 Task: Open a blank sheet, save the file as Religions.pdf Add Heading 'Religions:'Add the following points with small alphabets 'a.	Christianity_x000D_
b.	Islam_x000D_
c.	Hinduism_x000D_
'Select the entire thext and change line spacing to  3 ,change the font size of heading and points to 18
Action: Mouse moved to (251, 217)
Screenshot: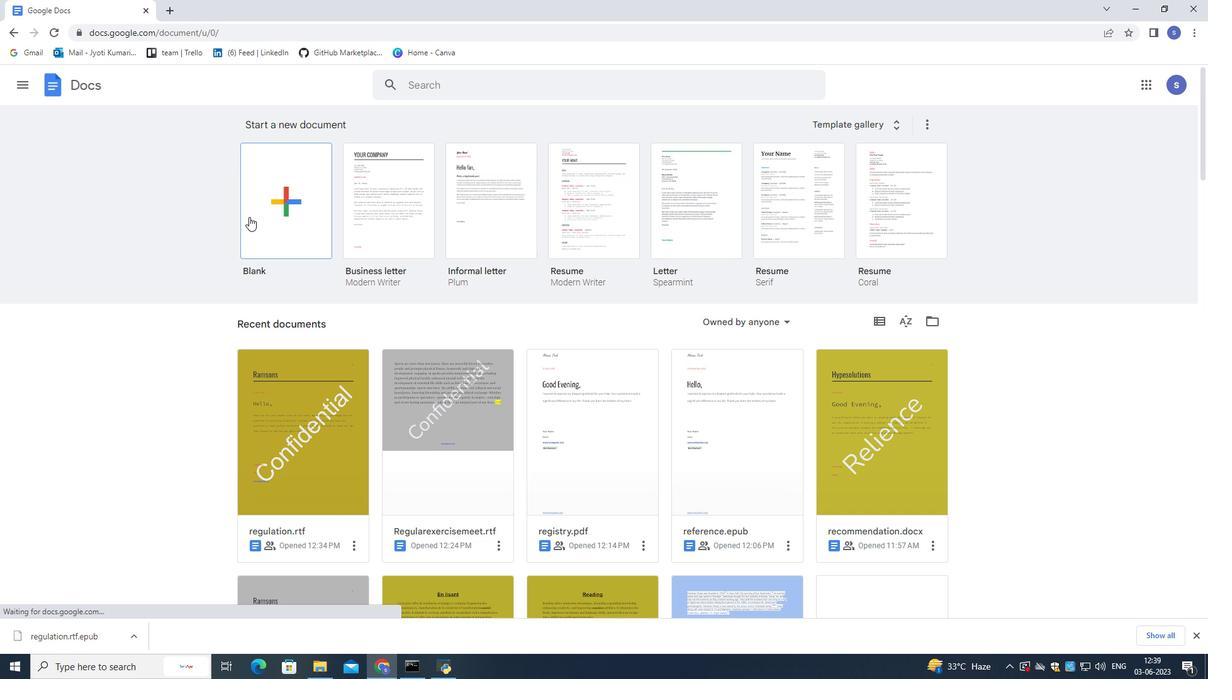 
Action: Mouse pressed left at (251, 217)
Screenshot: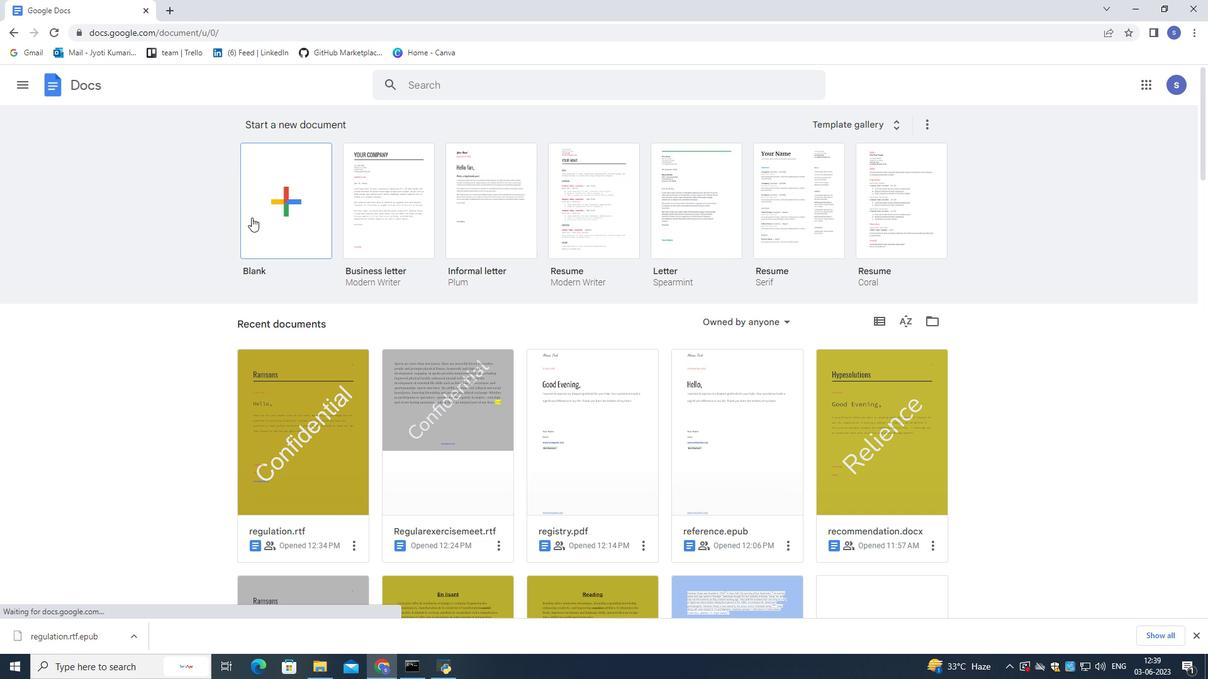
Action: Mouse pressed left at (251, 217)
Screenshot: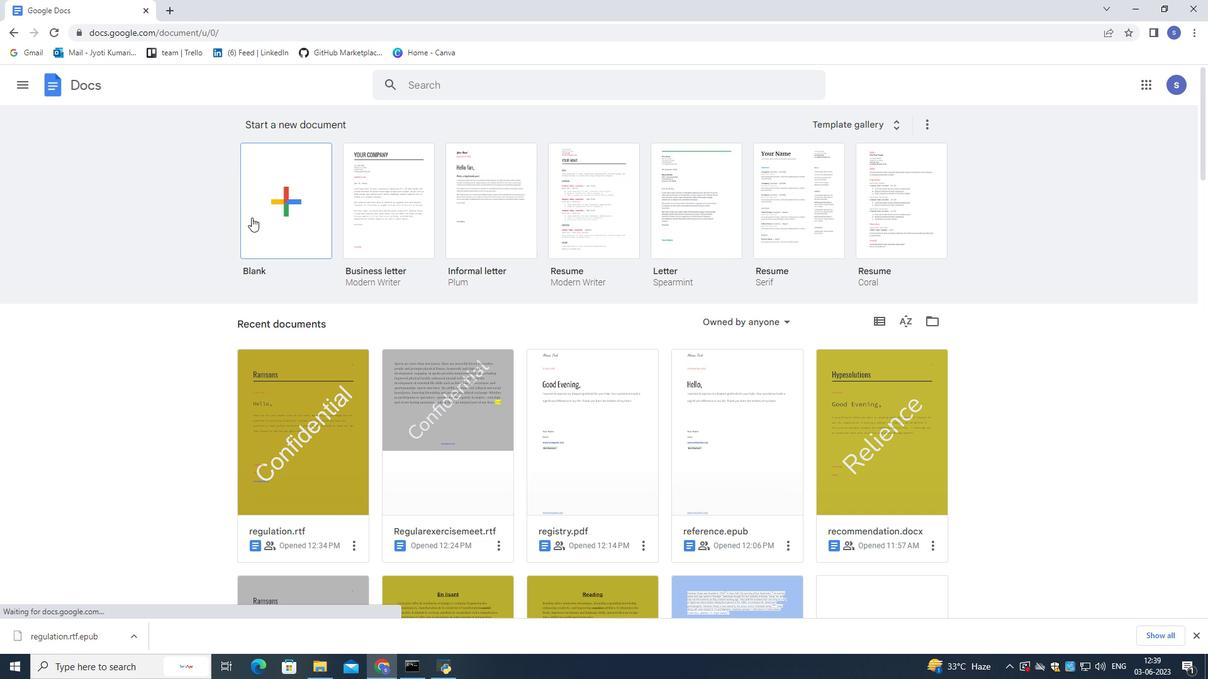 
Action: Mouse moved to (137, 78)
Screenshot: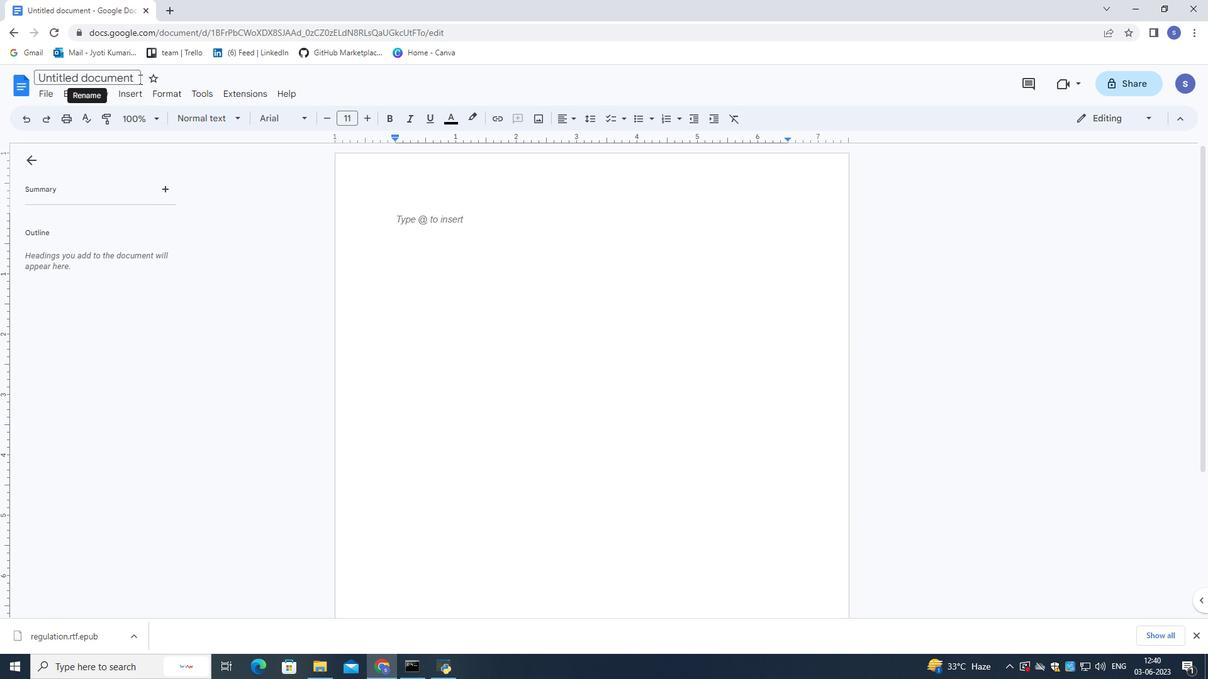 
Action: Mouse pressed left at (137, 78)
Screenshot: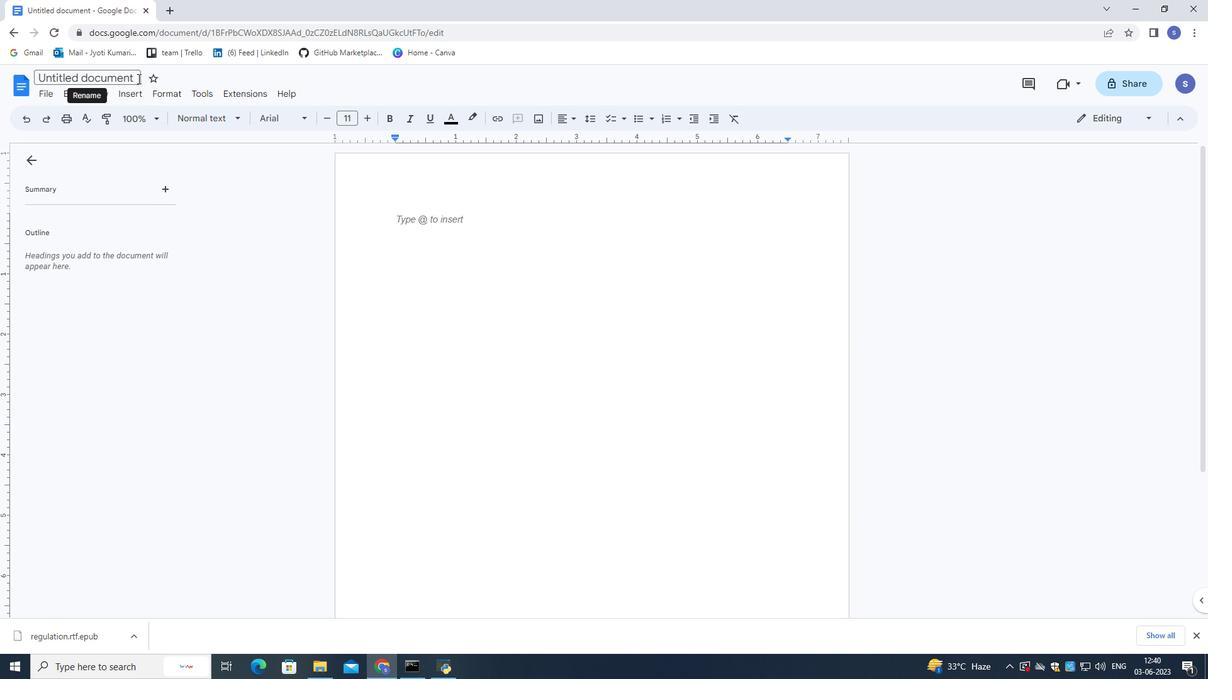 
Action: Mouse moved to (137, 78)
Screenshot: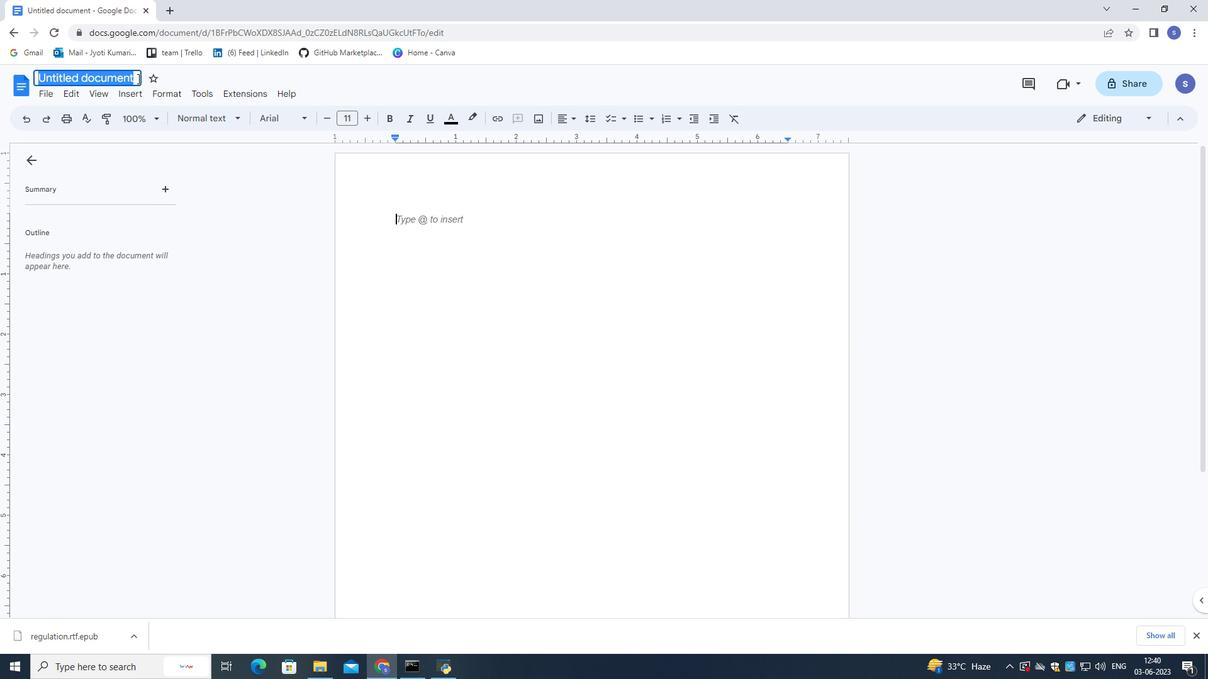 
Action: Key pressed <Key.shift>Religions.pdf<Key.enter>
Screenshot: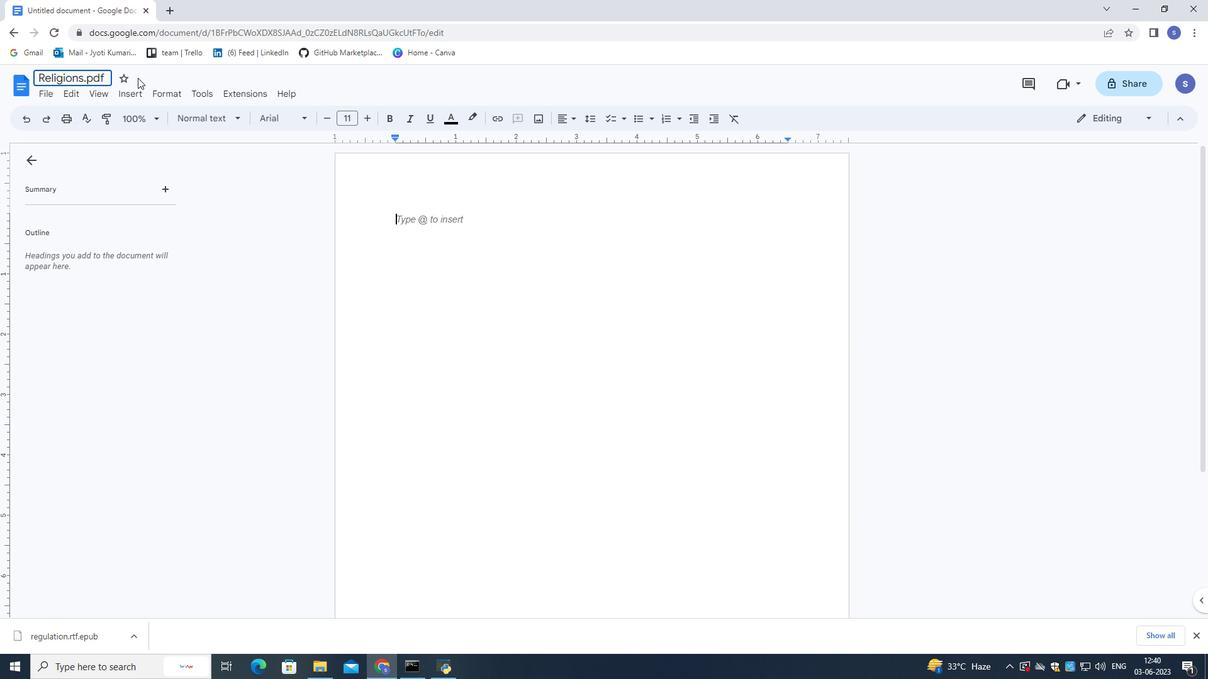 
Action: Mouse moved to (391, 227)
Screenshot: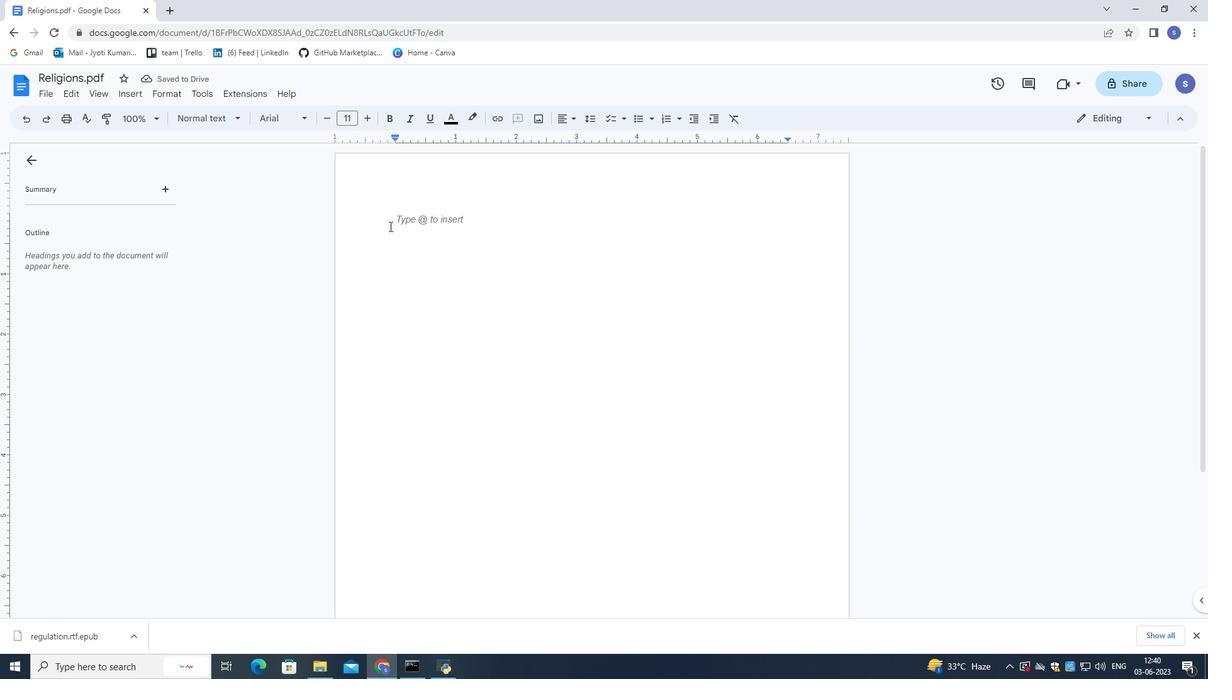 
Action: Mouse pressed left at (391, 227)
Screenshot: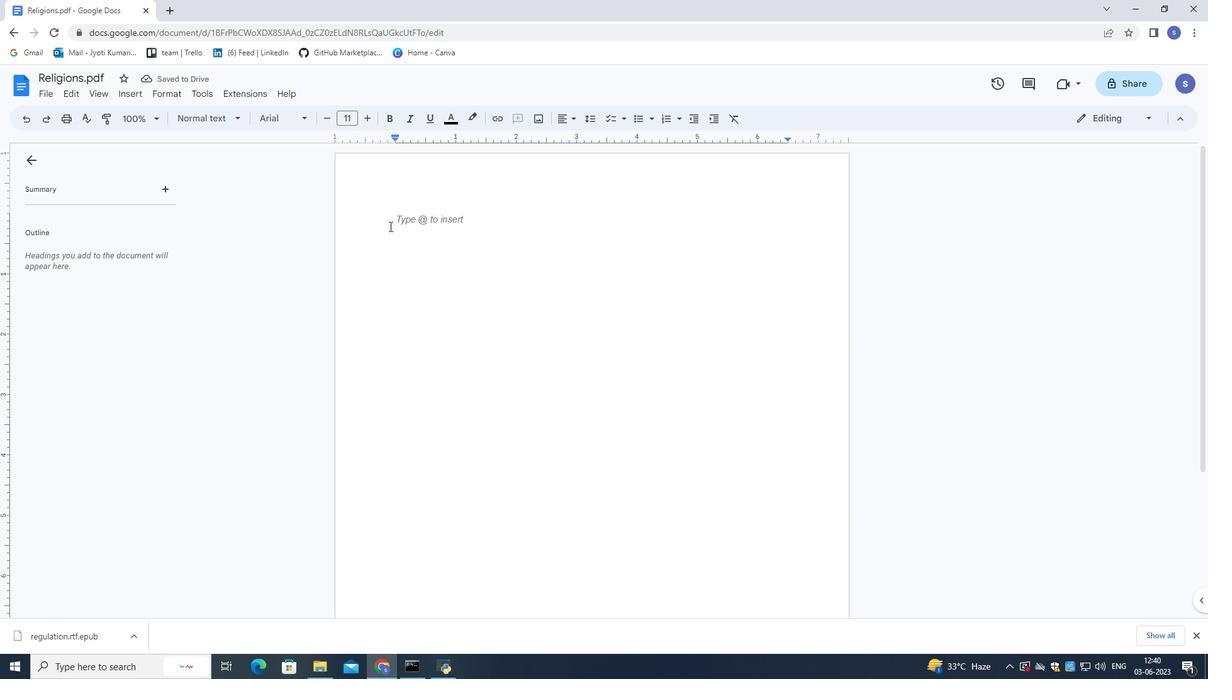 
Action: Mouse moved to (393, 229)
Screenshot: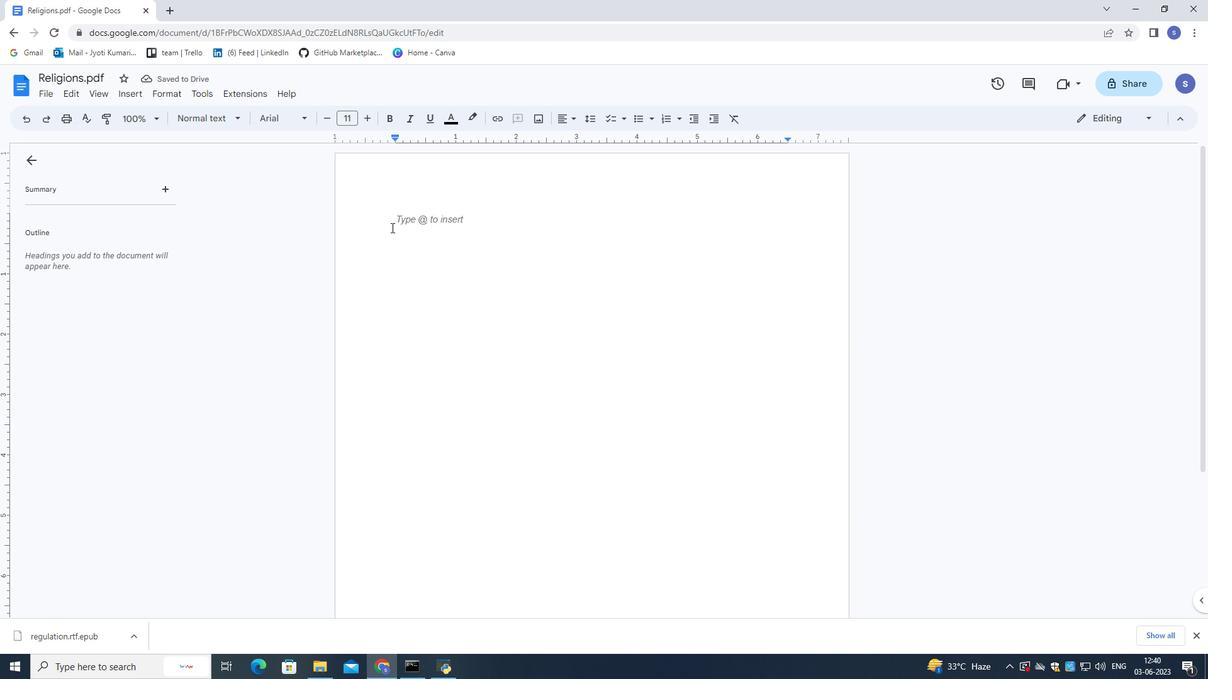 
Action: Key pressed <Key.shift>Religions<Key.enter><Key.enter>
Screenshot: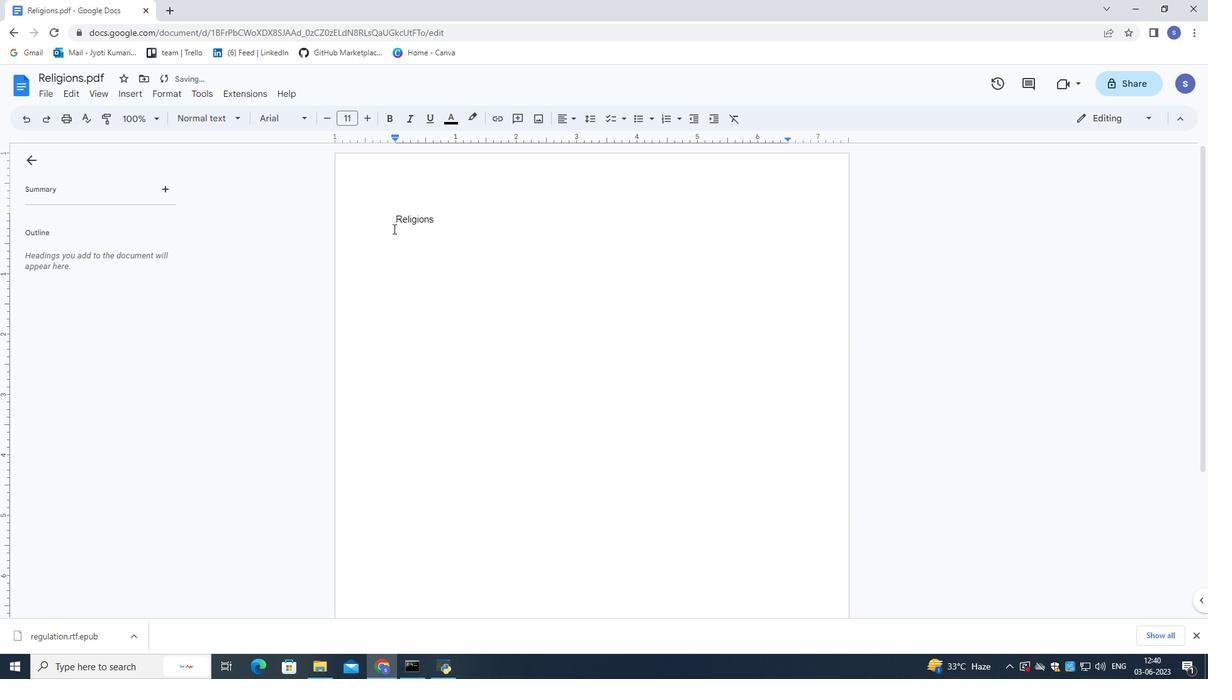 
Action: Mouse moved to (620, 119)
Screenshot: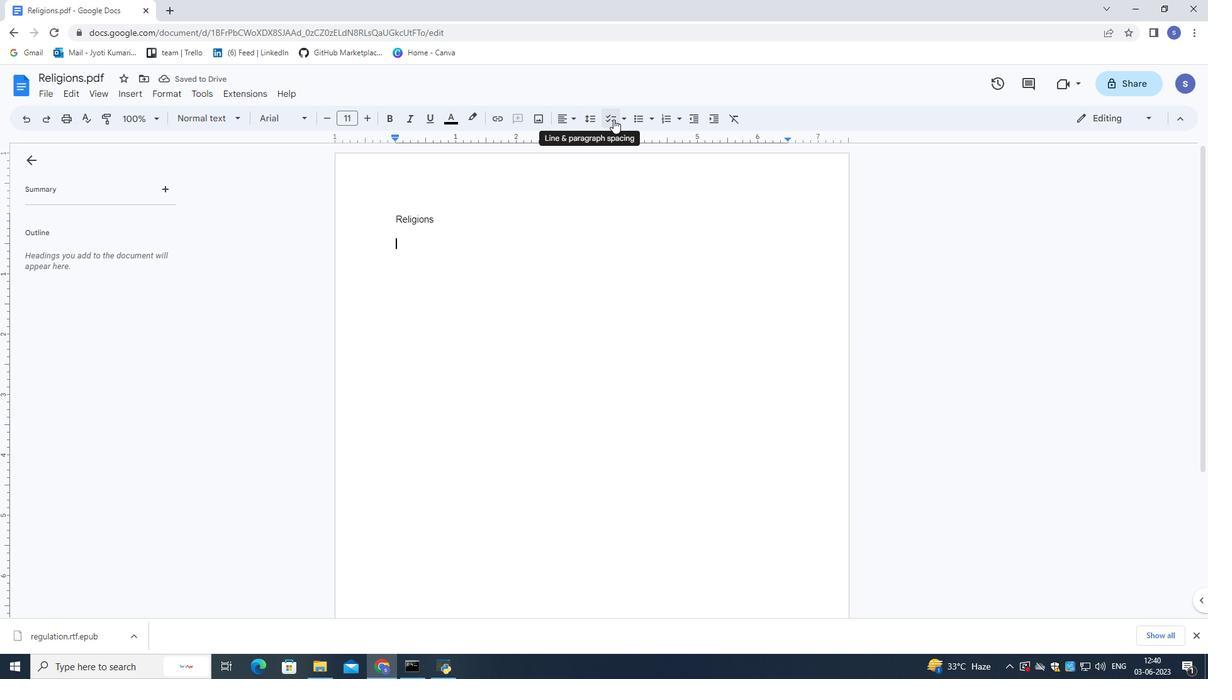 
Action: Mouse pressed left at (620, 119)
Screenshot: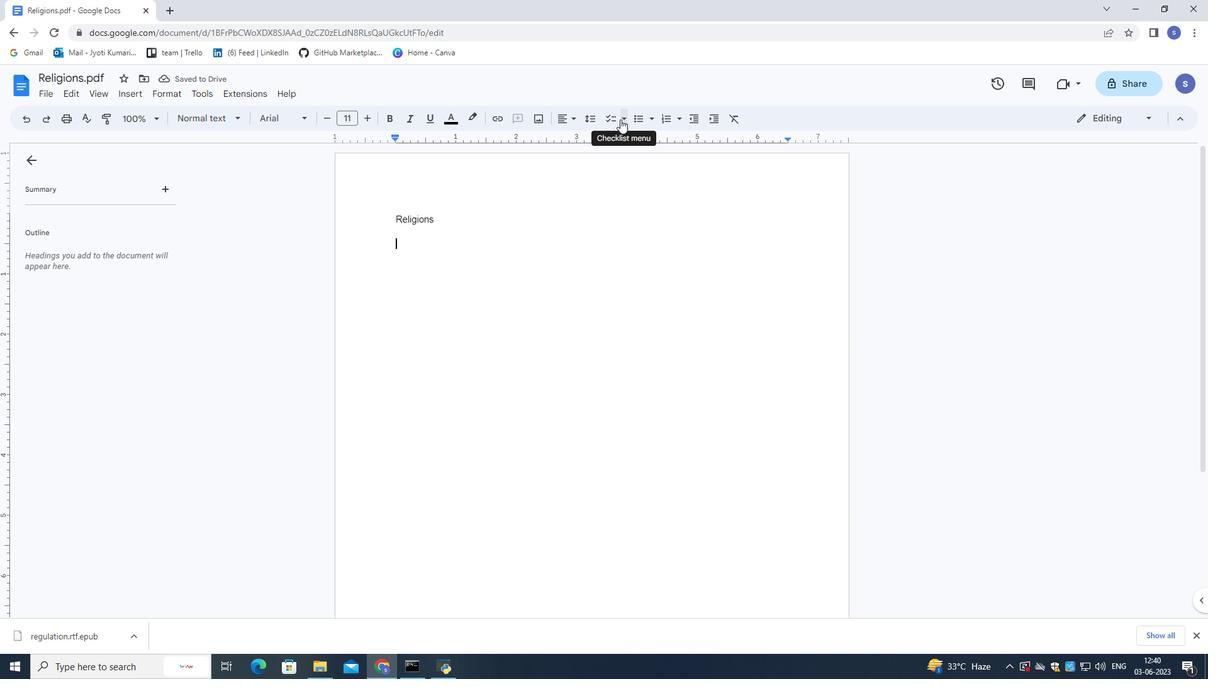
Action: Mouse moved to (648, 123)
Screenshot: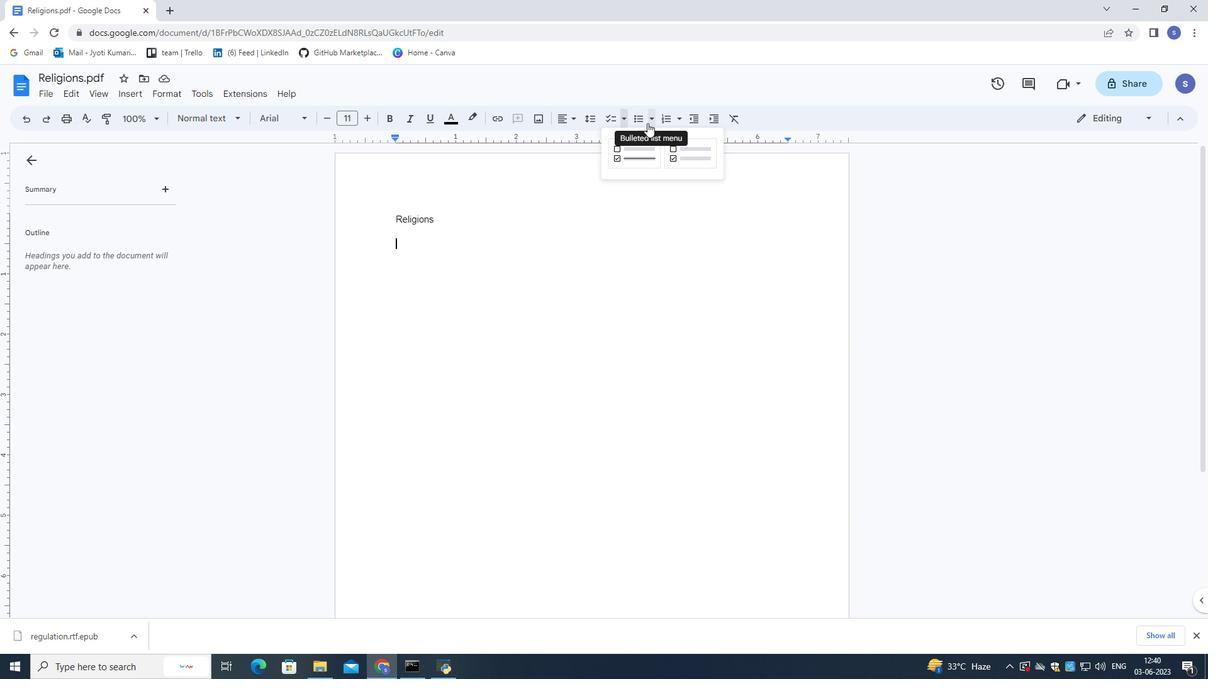 
Action: Mouse pressed left at (648, 123)
Screenshot: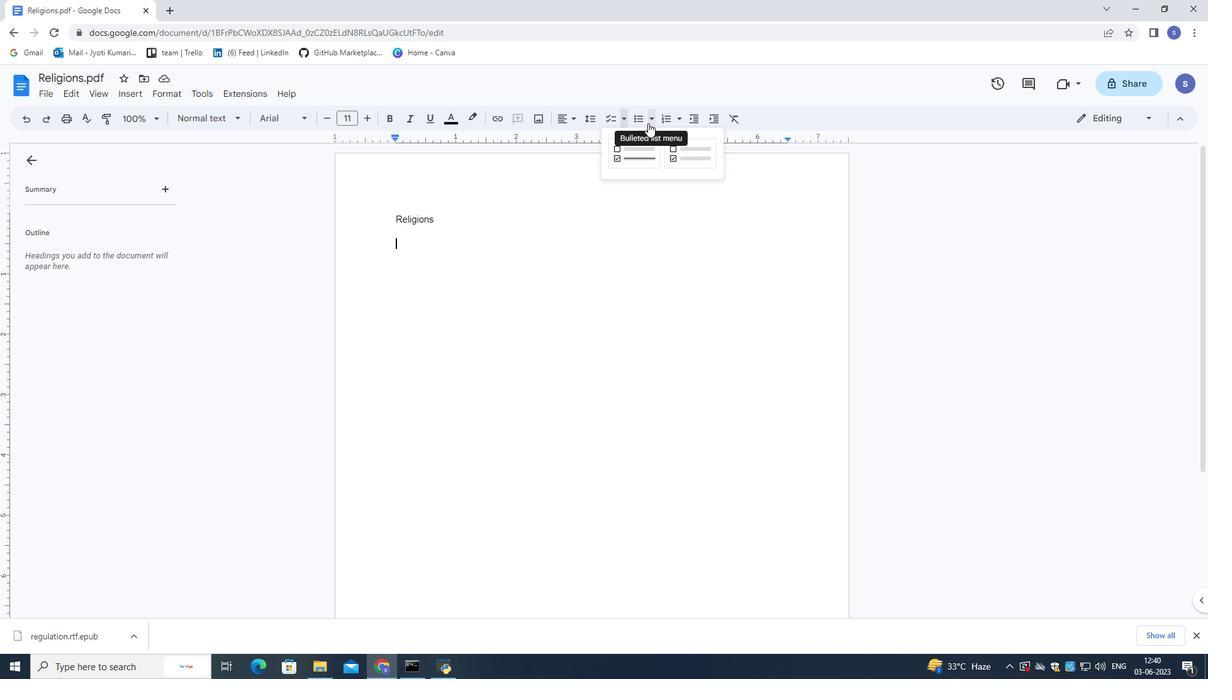 
Action: Mouse moved to (681, 120)
Screenshot: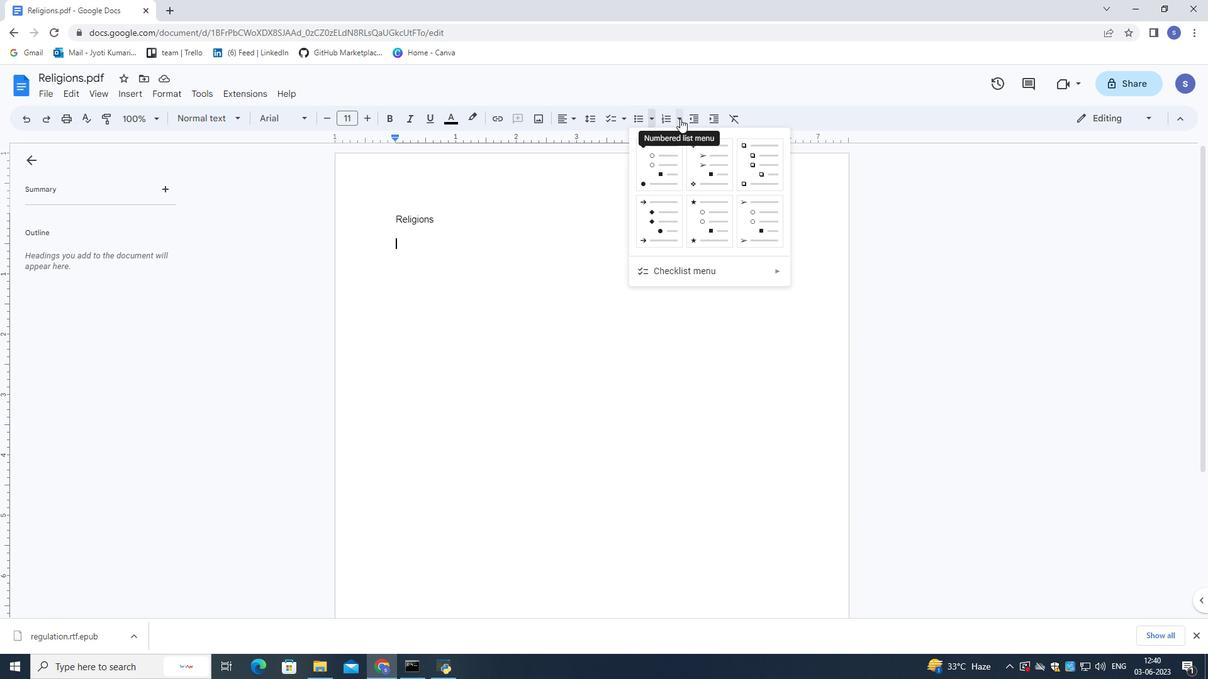 
Action: Mouse pressed left at (681, 120)
Screenshot: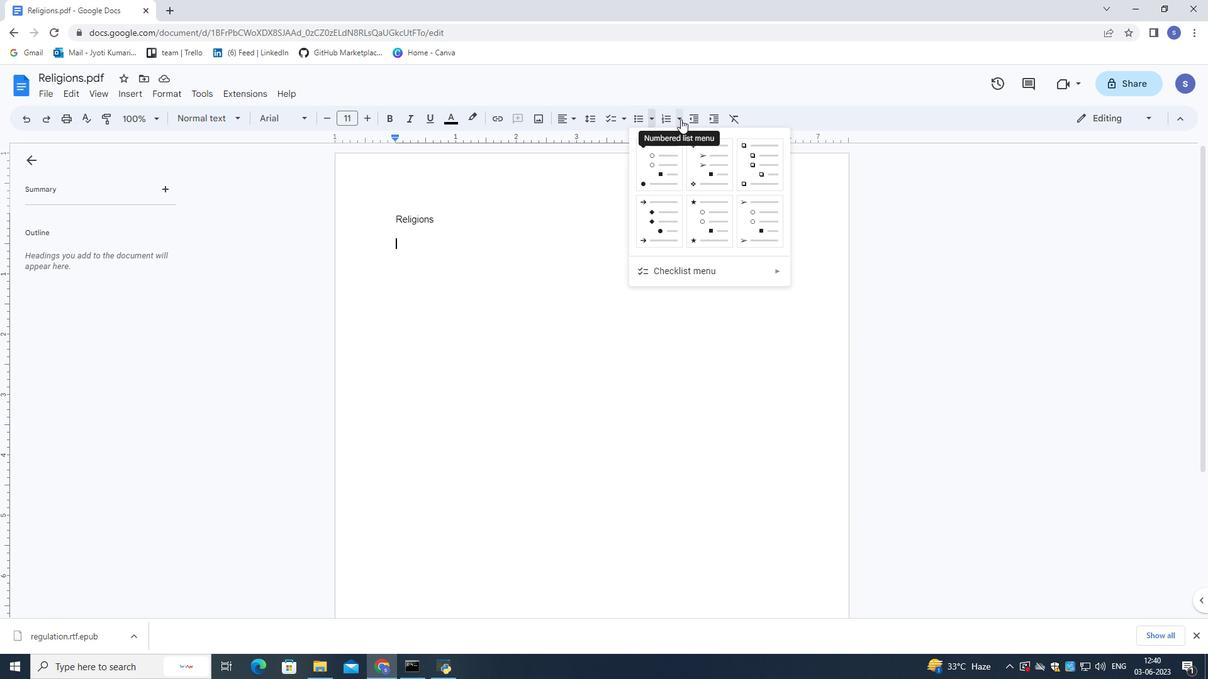 
Action: Mouse moved to (743, 176)
Screenshot: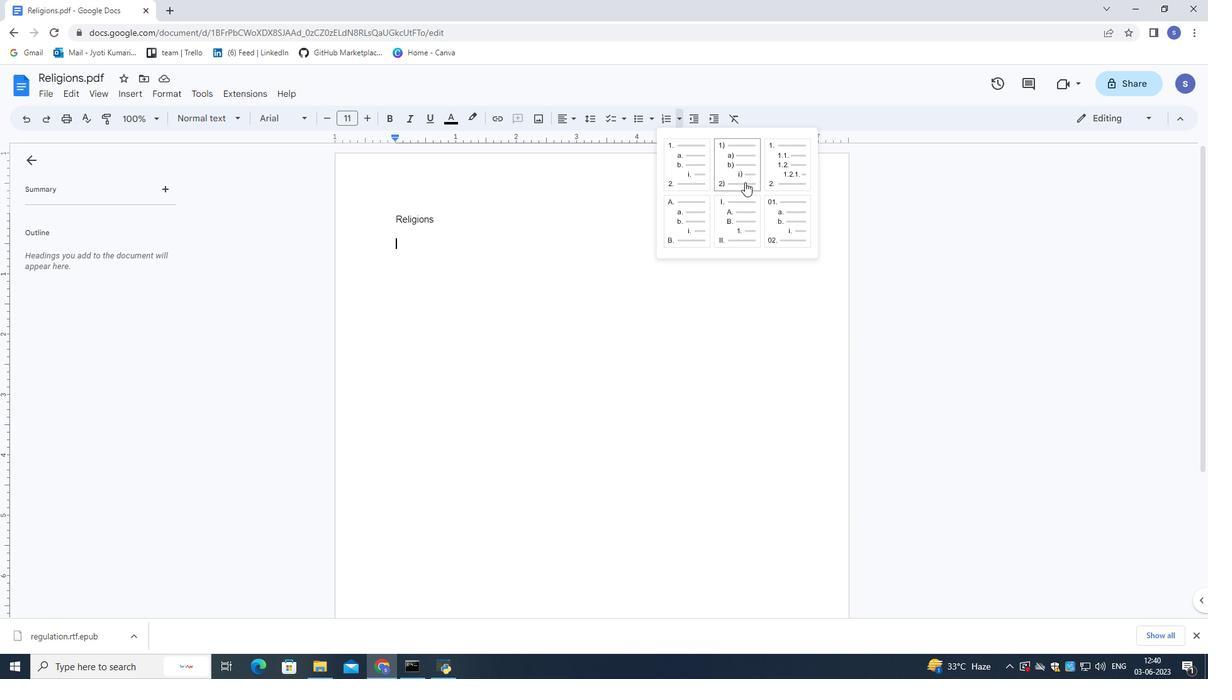 
Action: Mouse pressed left at (743, 176)
Screenshot: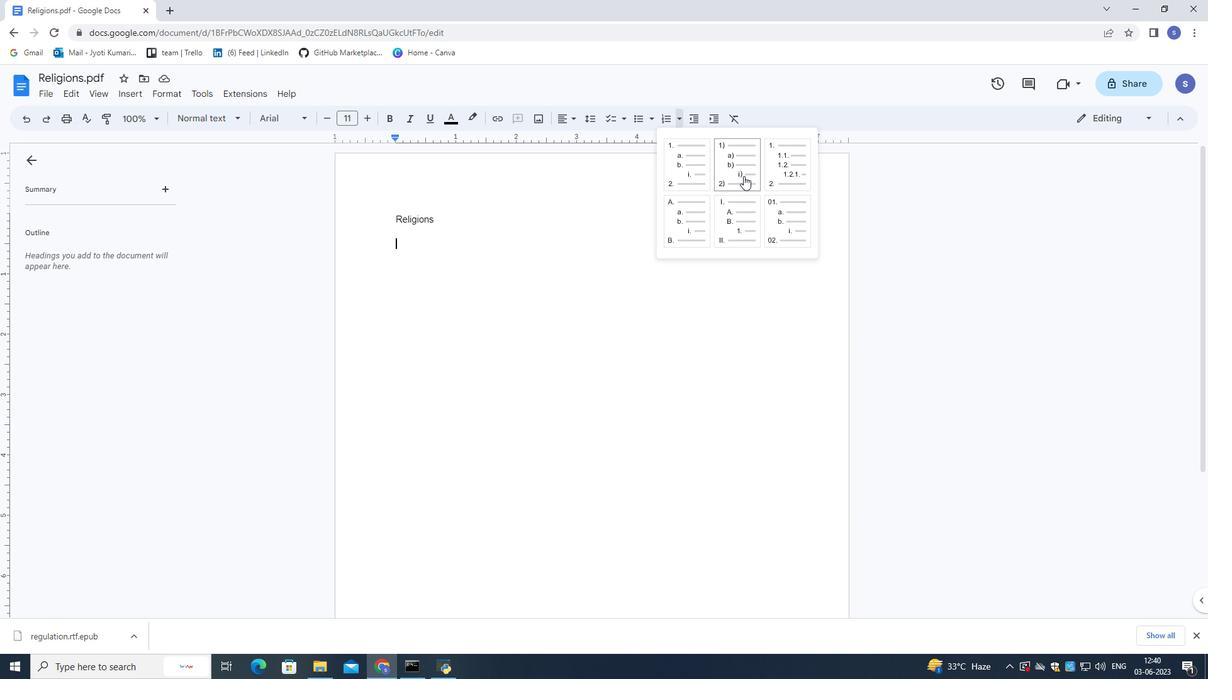 
Action: Mouse moved to (707, 169)
Screenshot: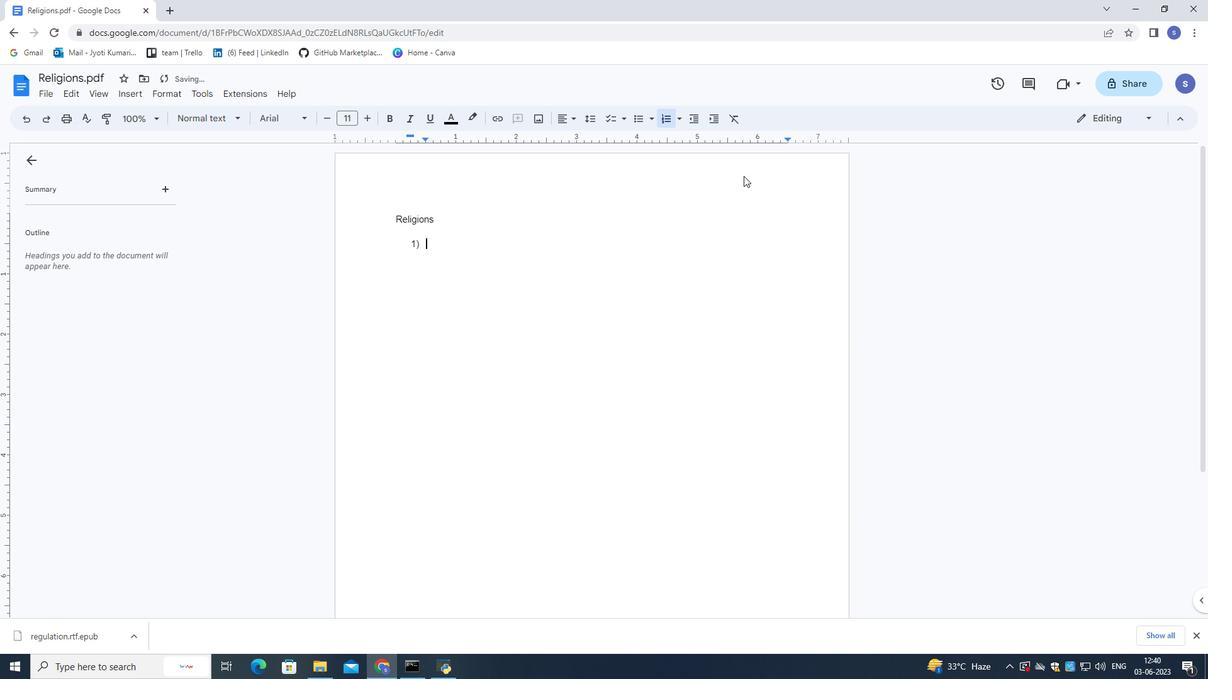 
Action: Key pressed <Key.enter><Key.enter>a<Key.enter><Key.backspace>
Screenshot: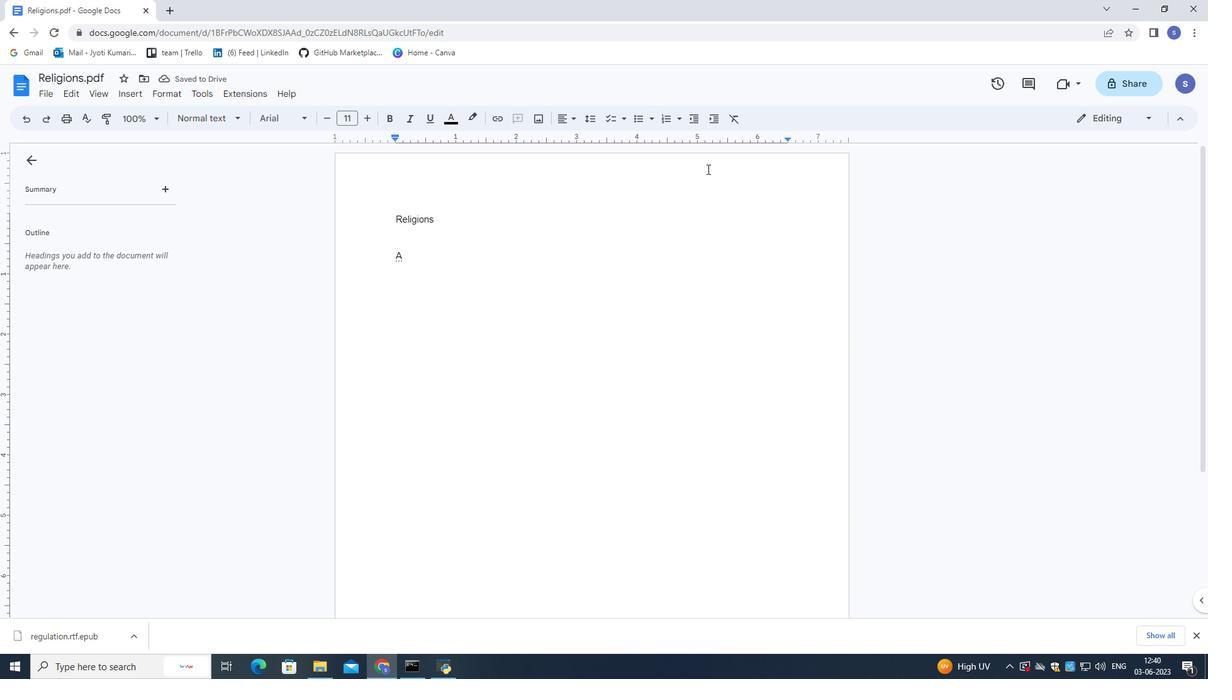
Action: Mouse moved to (428, 251)
Screenshot: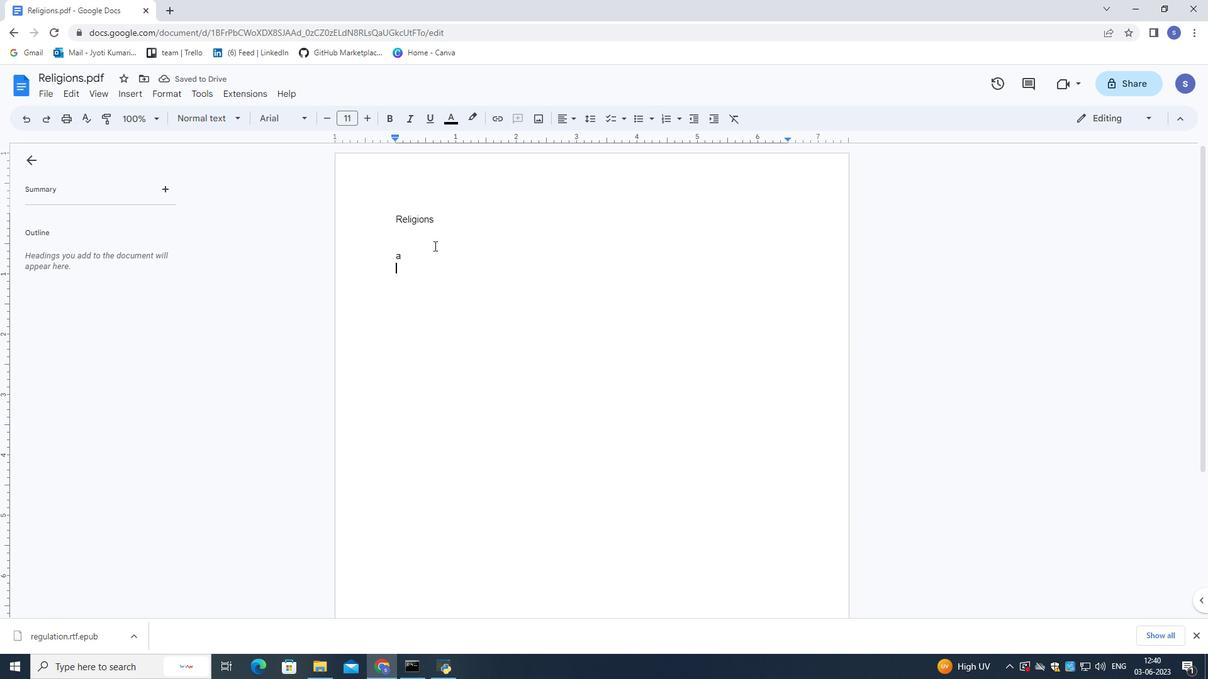 
Action: Mouse pressed left at (428, 251)
Screenshot: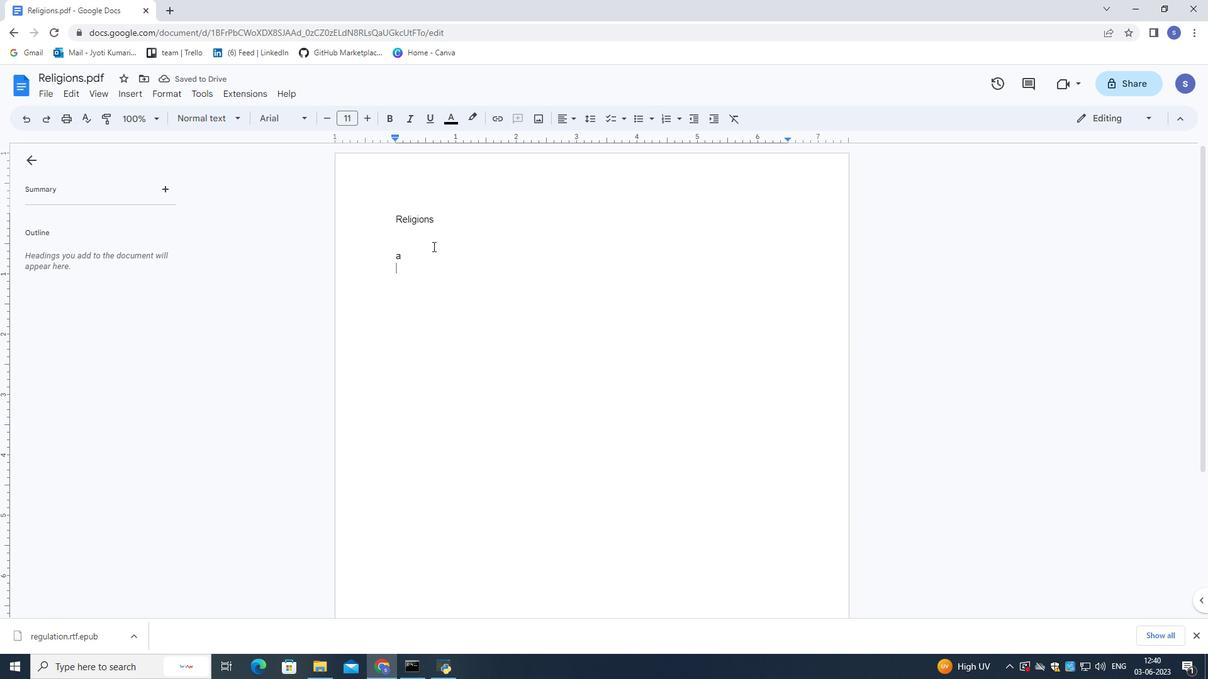 
Action: Key pressed <Key.space>christianity<Key.enter>
Screenshot: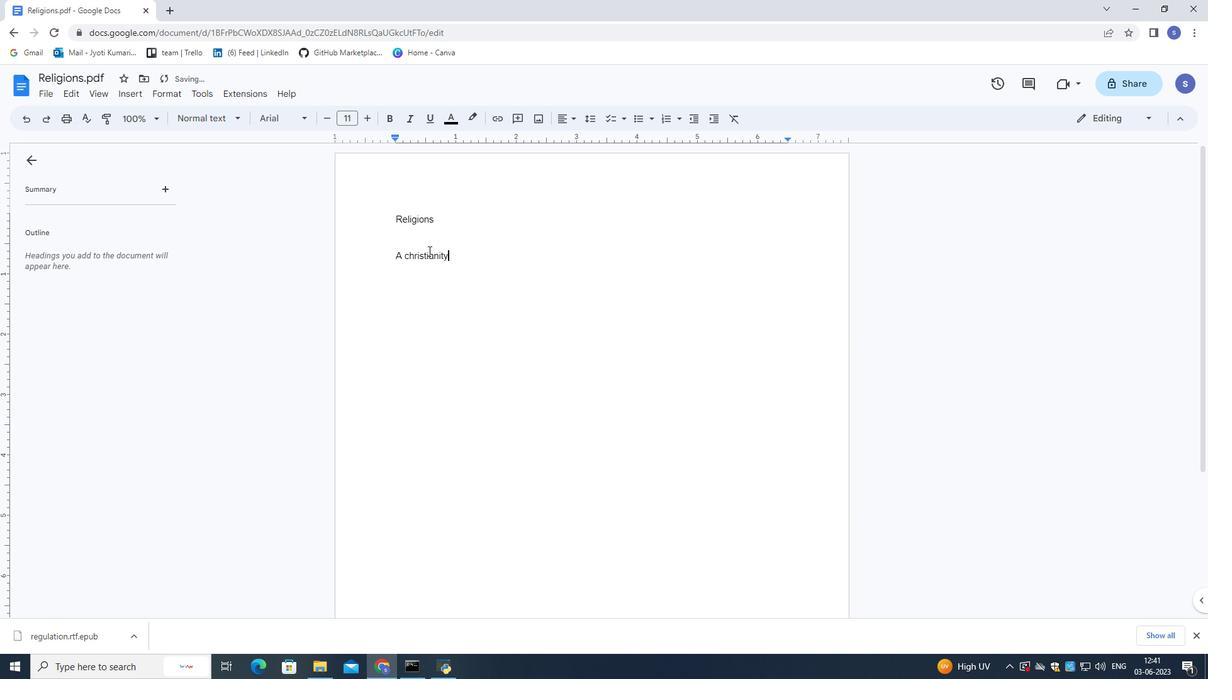 
Action: Mouse moved to (472, 251)
Screenshot: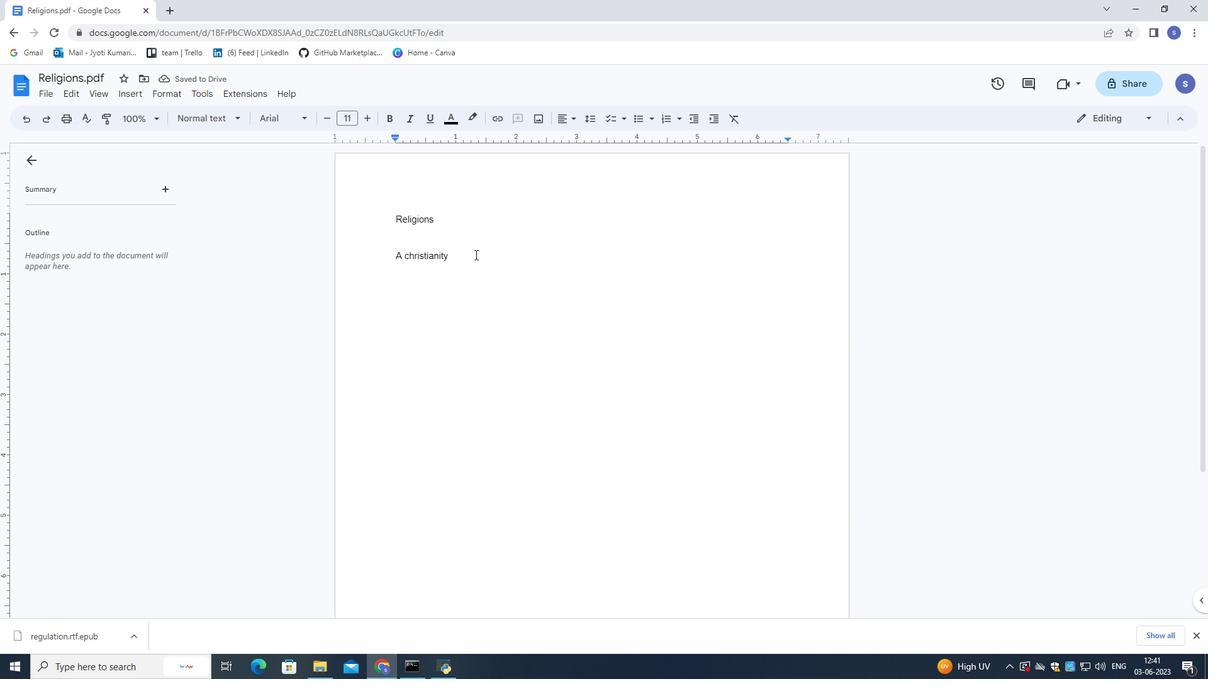 
Action: Mouse pressed left at (472, 251)
Screenshot: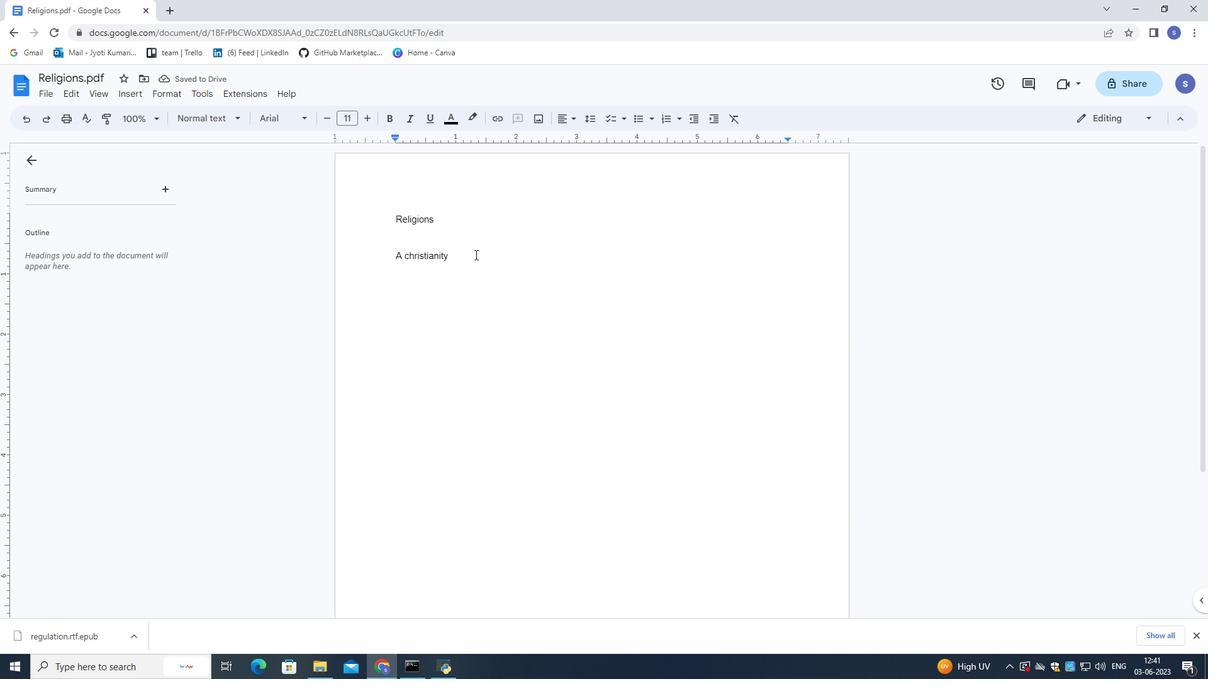 
Action: Mouse moved to (298, 253)
Screenshot: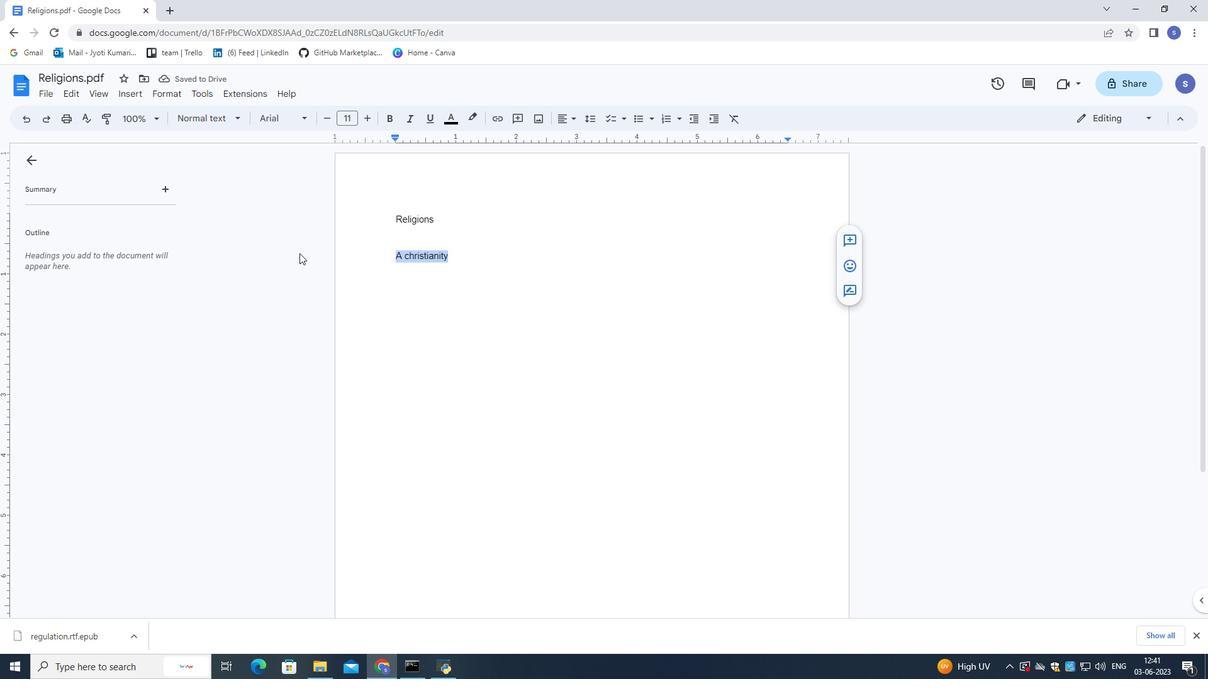 
Action: Key pressed <Key.delete>
Screenshot: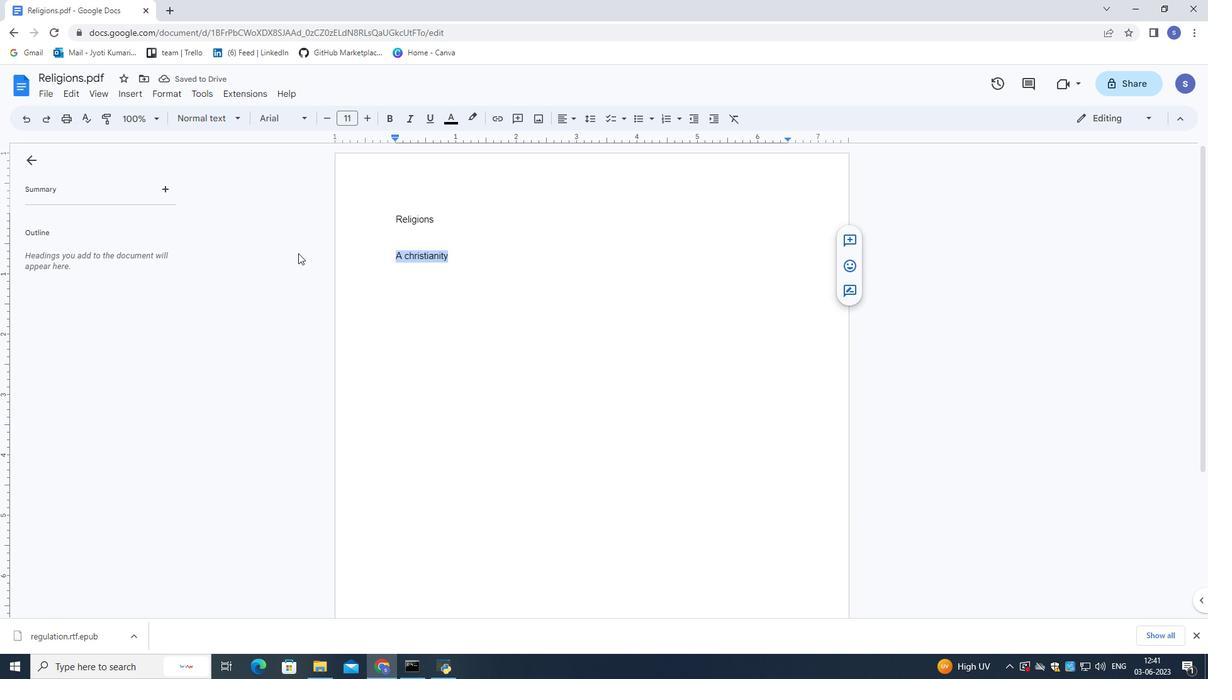 
Action: Mouse moved to (675, 120)
Screenshot: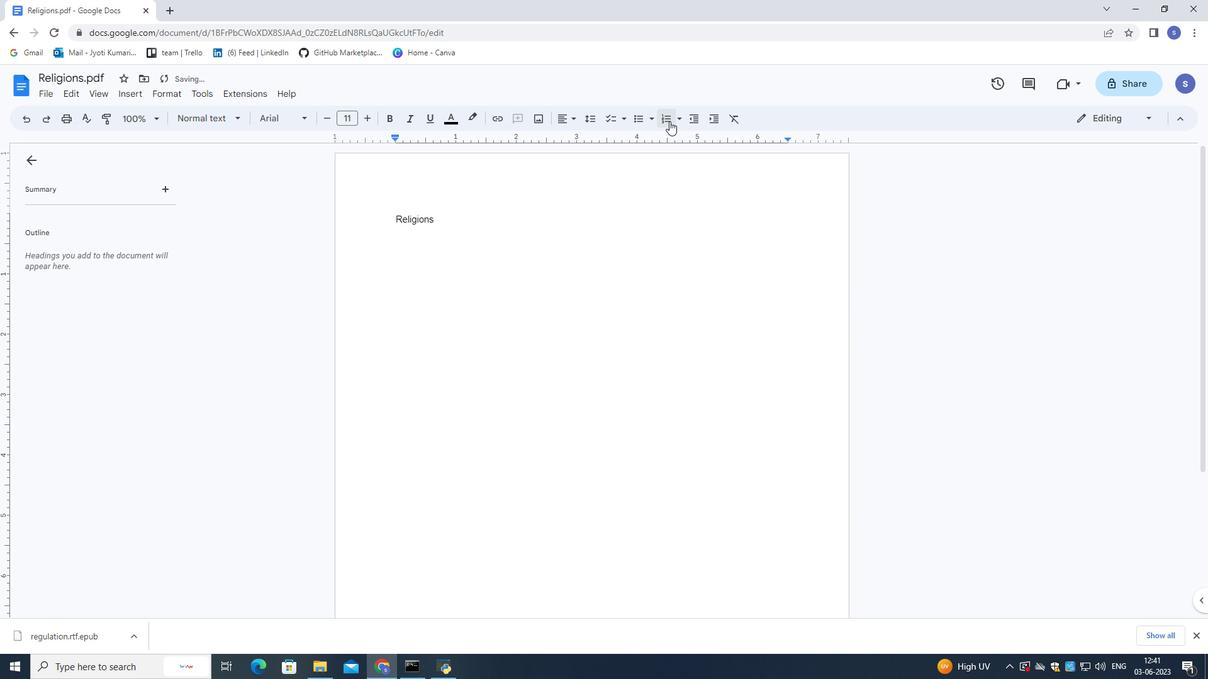 
Action: Mouse pressed left at (675, 120)
Screenshot: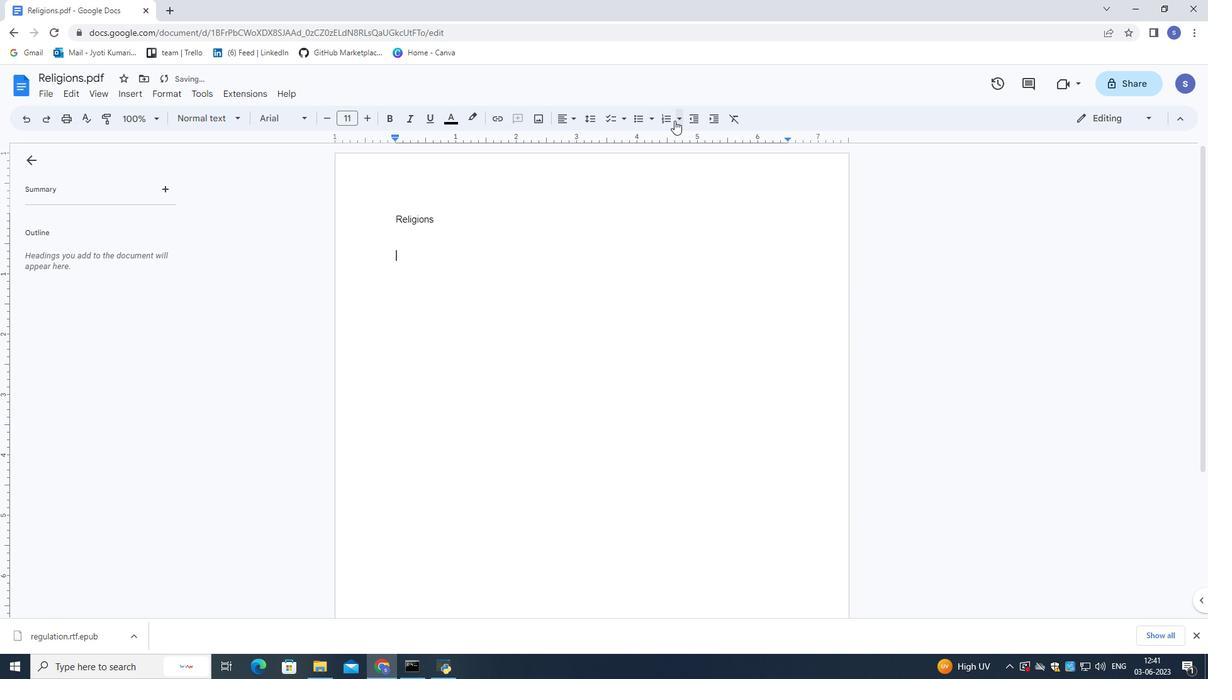 
Action: Mouse moved to (686, 206)
Screenshot: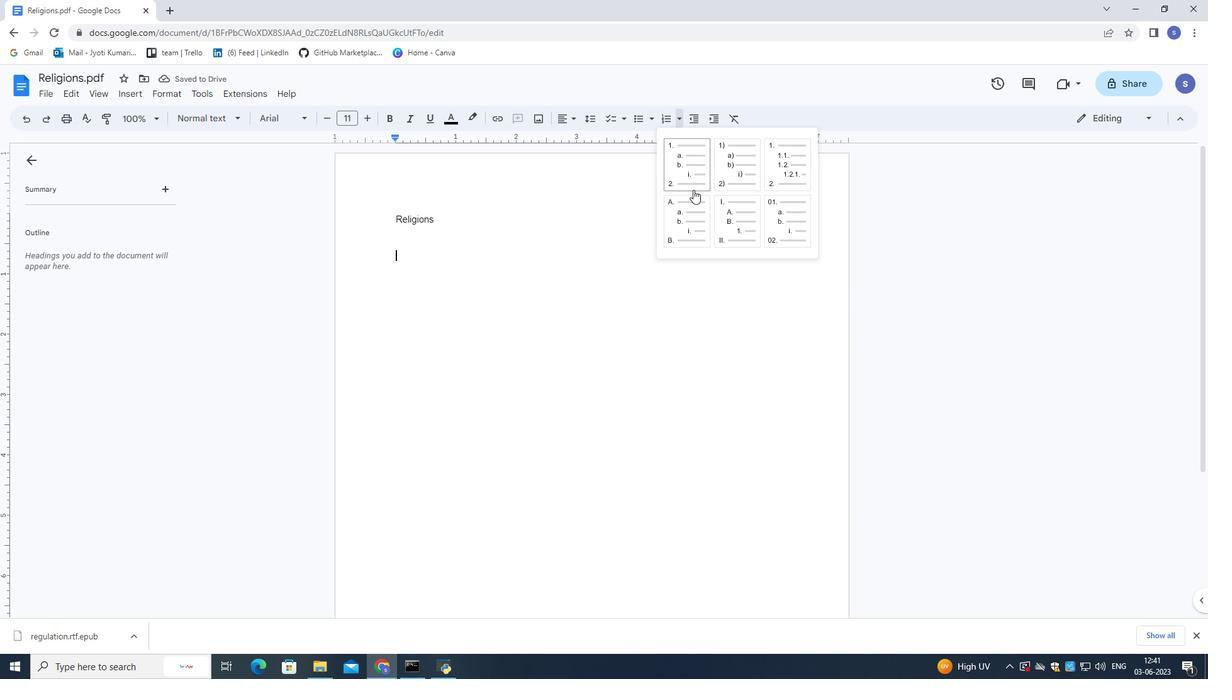 
Action: Mouse pressed left at (686, 206)
Screenshot: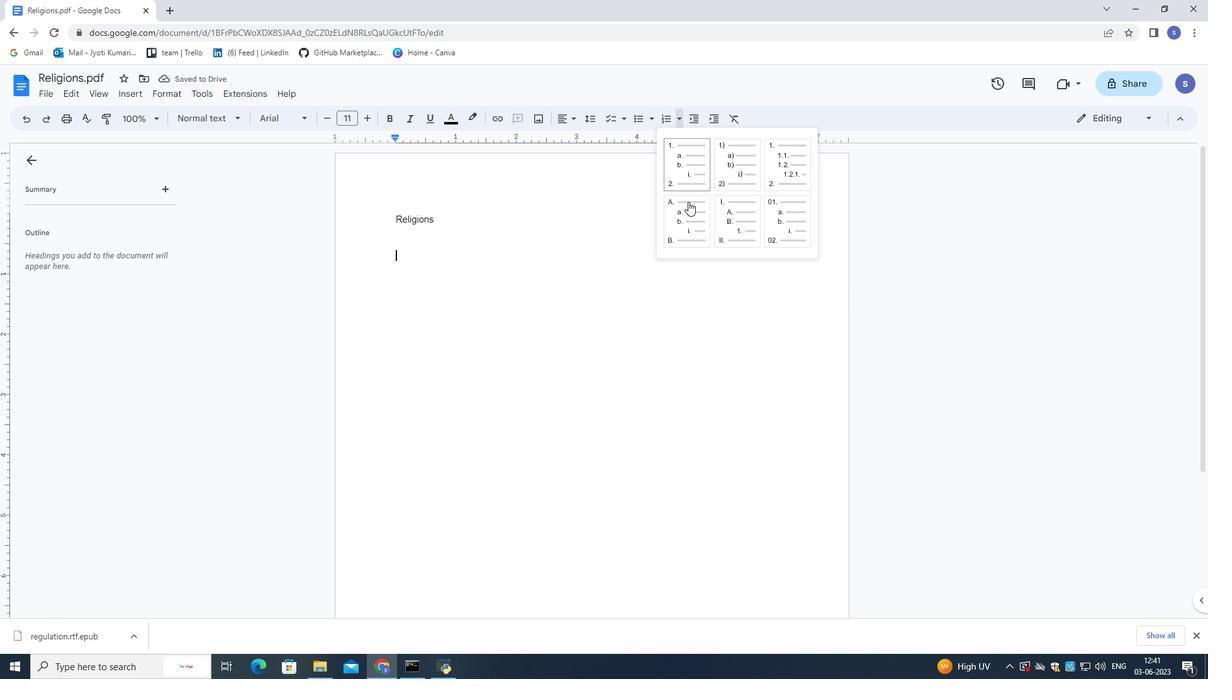 
Action: Mouse moved to (669, 194)
Screenshot: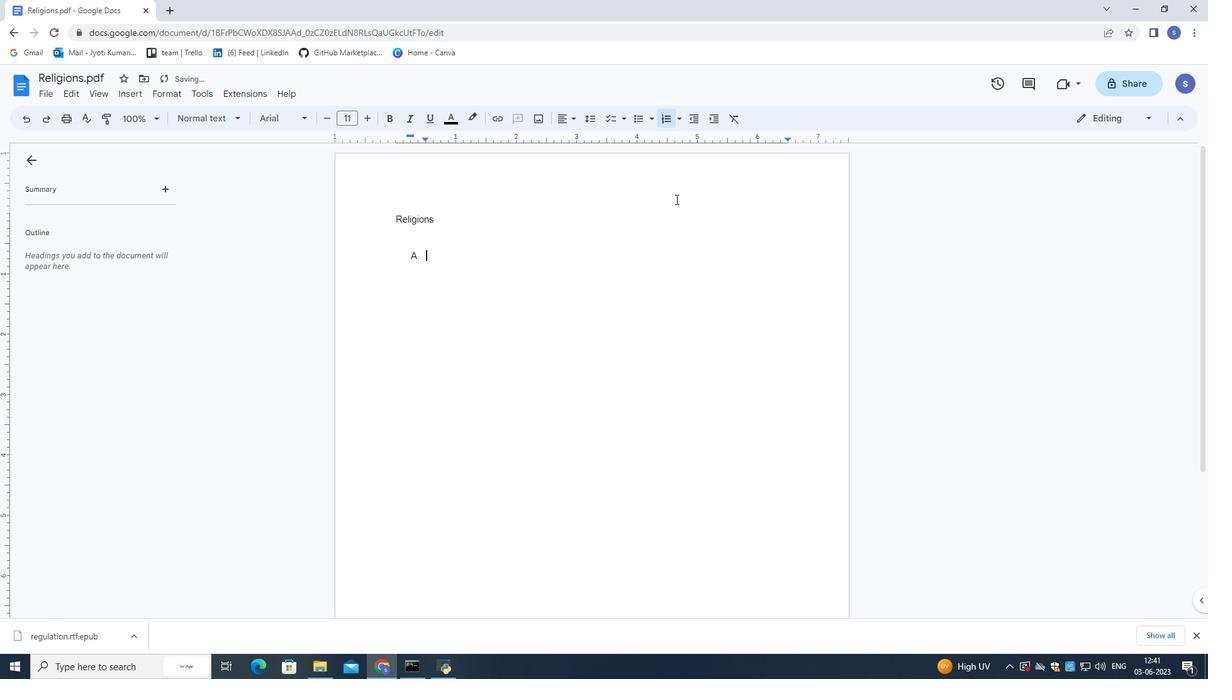 
Action: Key pressed <Key.shift>Christianity<Key.enter><Key.shift><Key.shift><Key.shift><Key.shift><Key.shift>islam<Key.enter><Key.shift>Hinduism
Screenshot: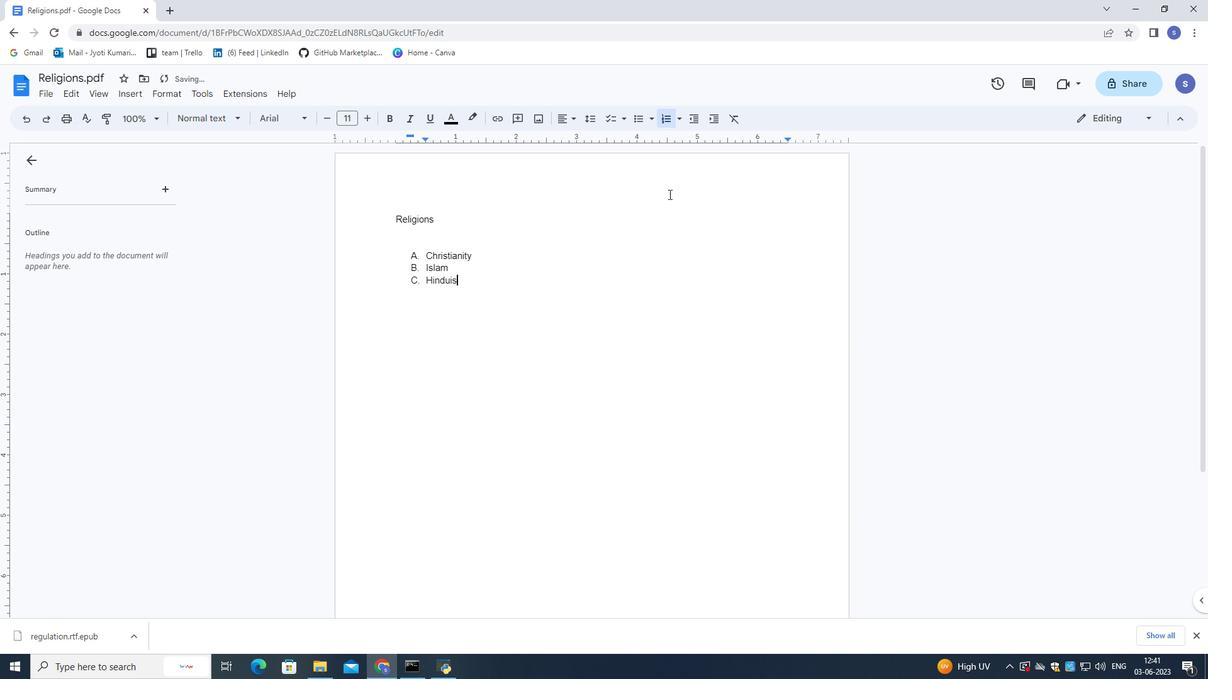 
Action: Mouse moved to (555, 288)
Screenshot: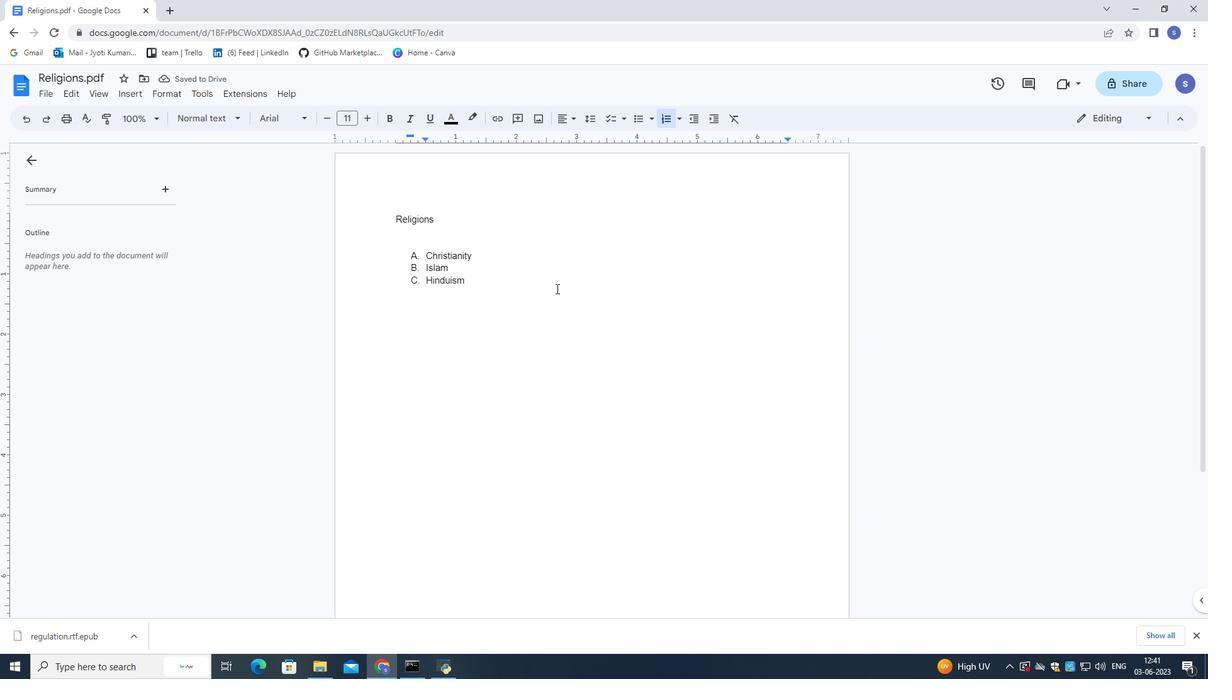 
Action: Mouse pressed left at (555, 288)
Screenshot: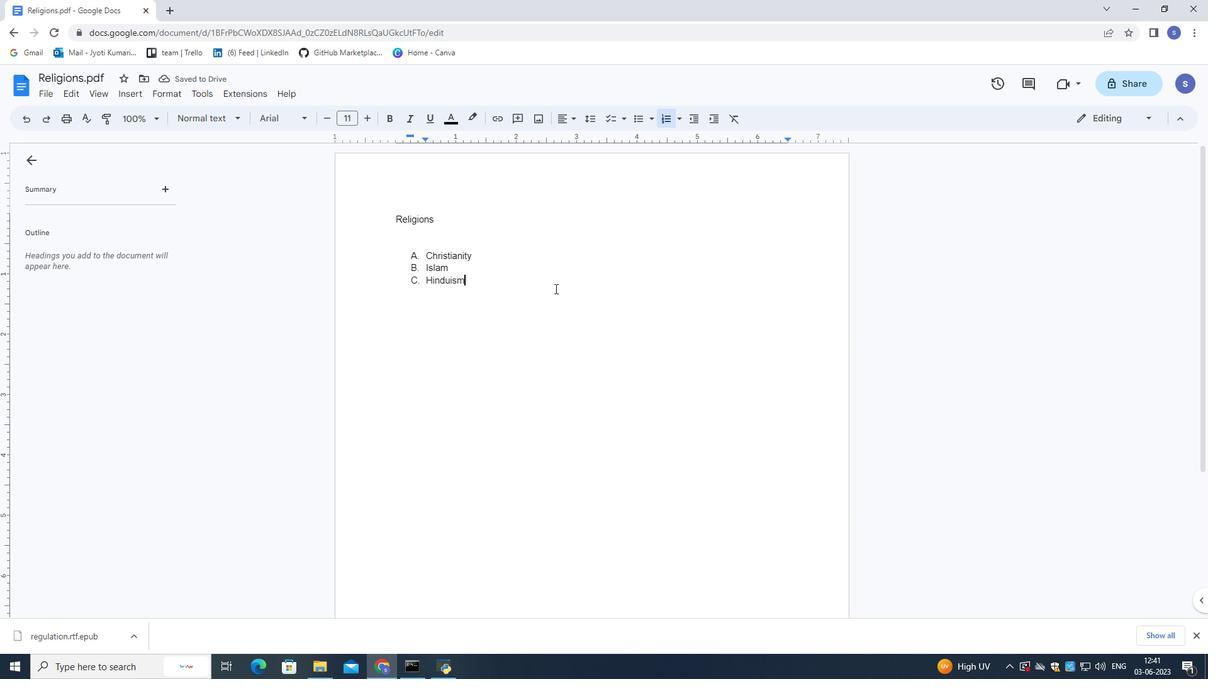 
Action: Mouse moved to (497, 289)
Screenshot: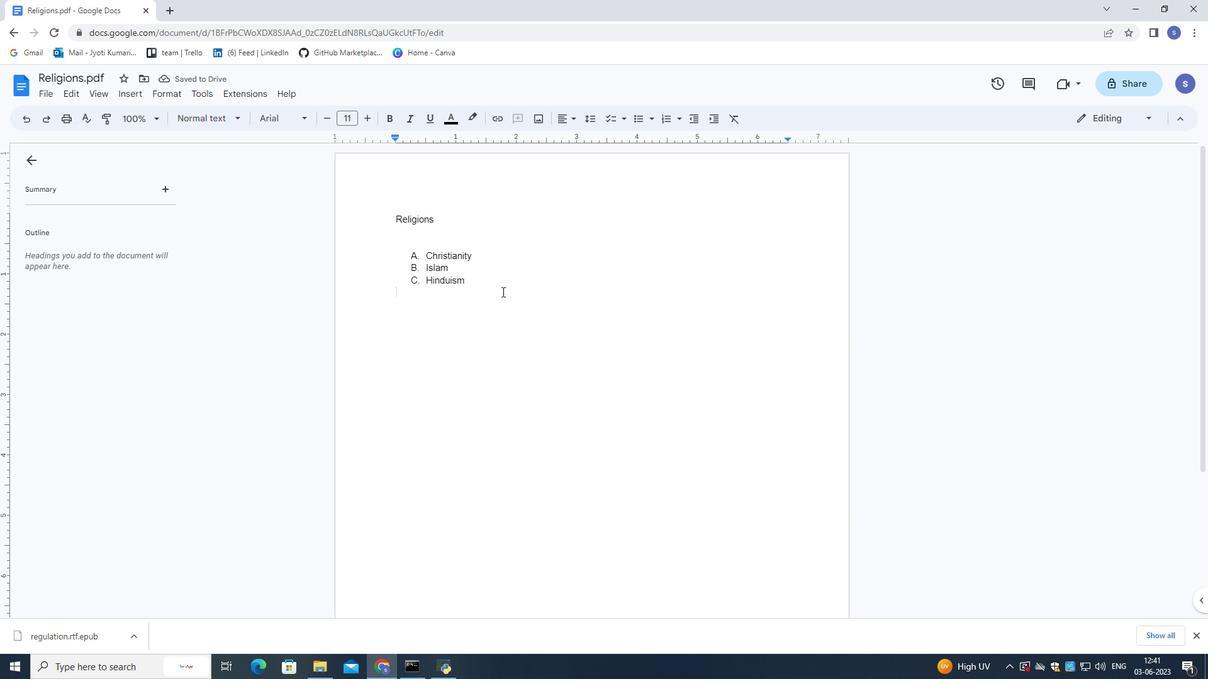 
Action: Mouse pressed left at (497, 289)
Screenshot: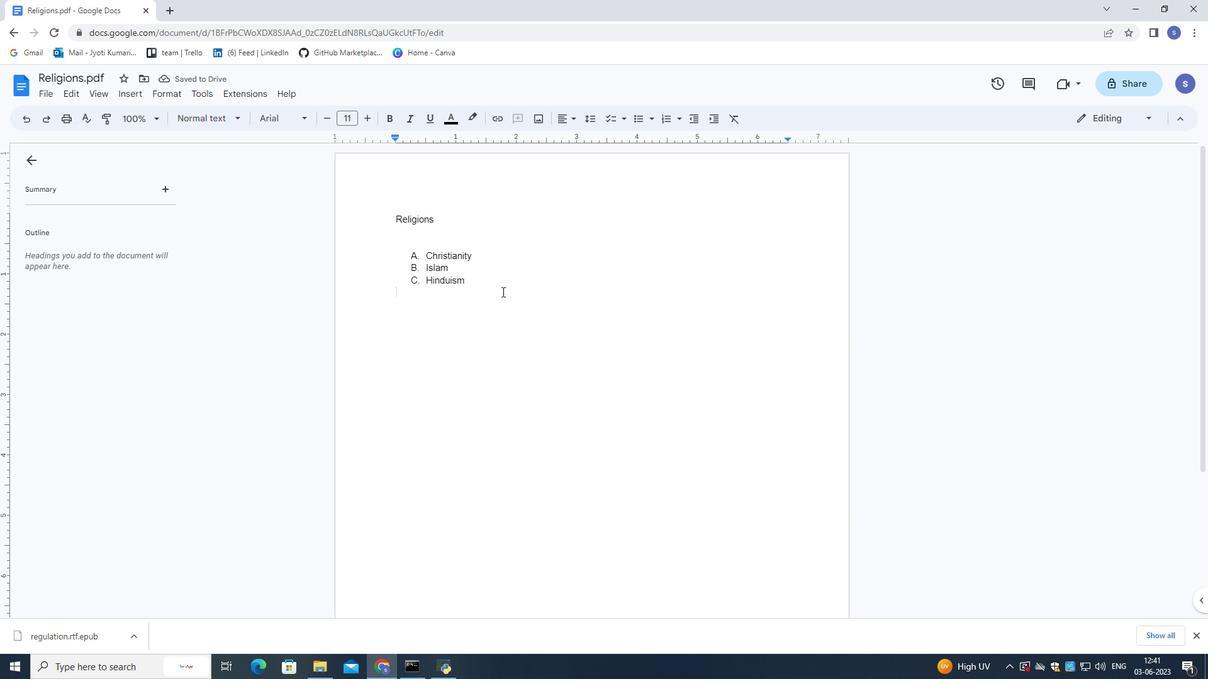 
Action: Mouse moved to (597, 122)
Screenshot: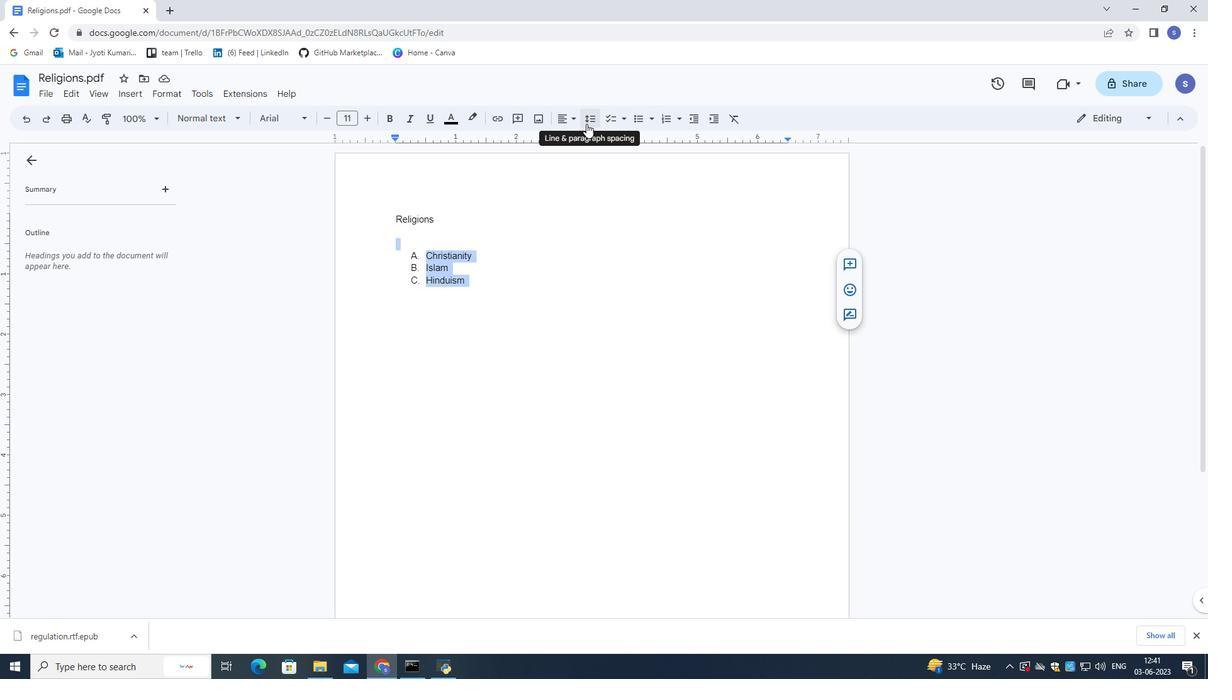 
Action: Mouse pressed left at (597, 122)
Screenshot: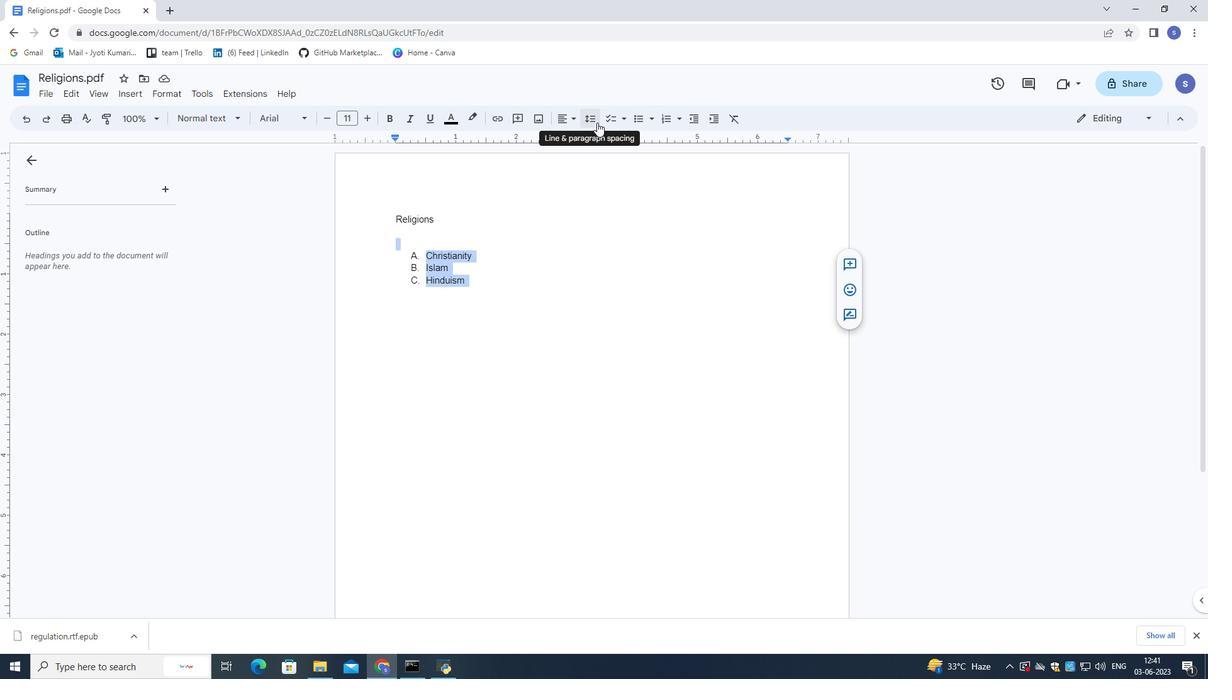
Action: Mouse moved to (699, 290)
Screenshot: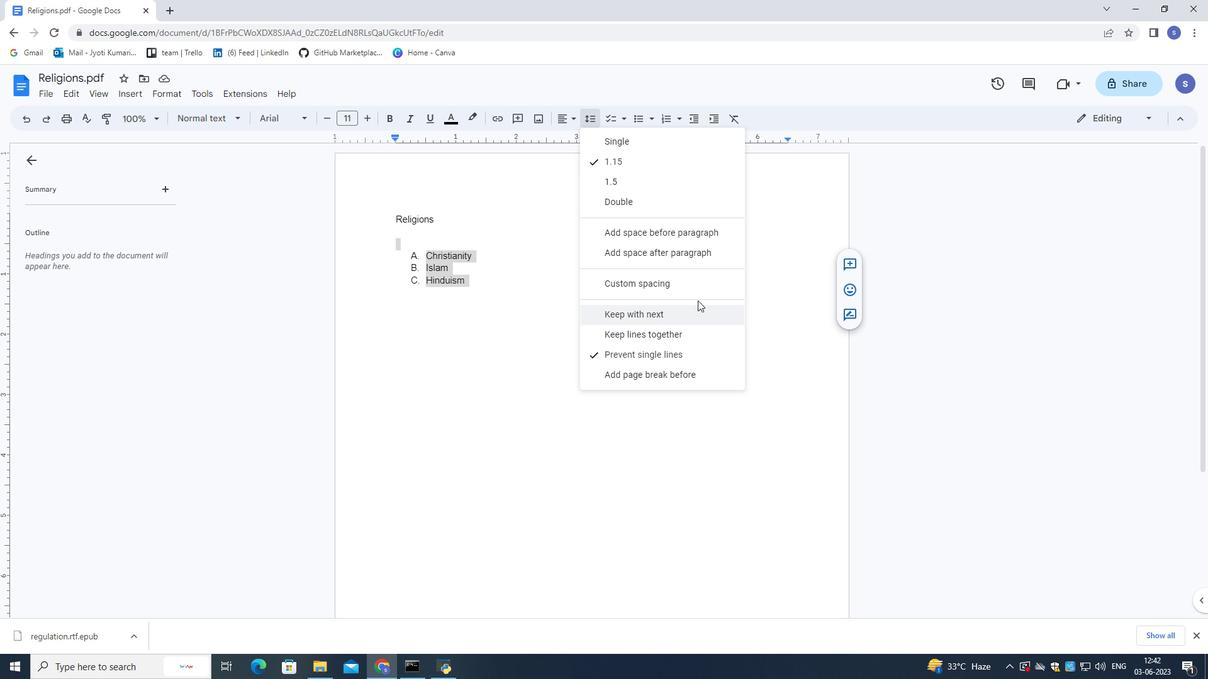 
Action: Mouse pressed left at (699, 290)
Screenshot: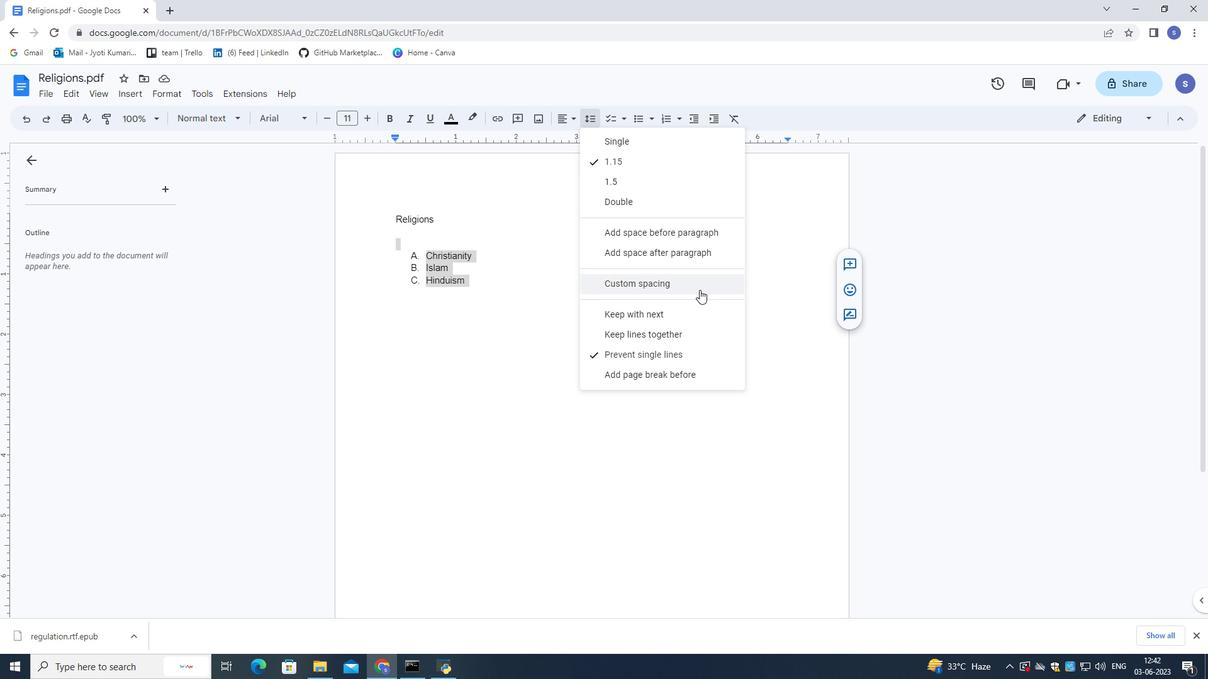 
Action: Mouse moved to (572, 293)
Screenshot: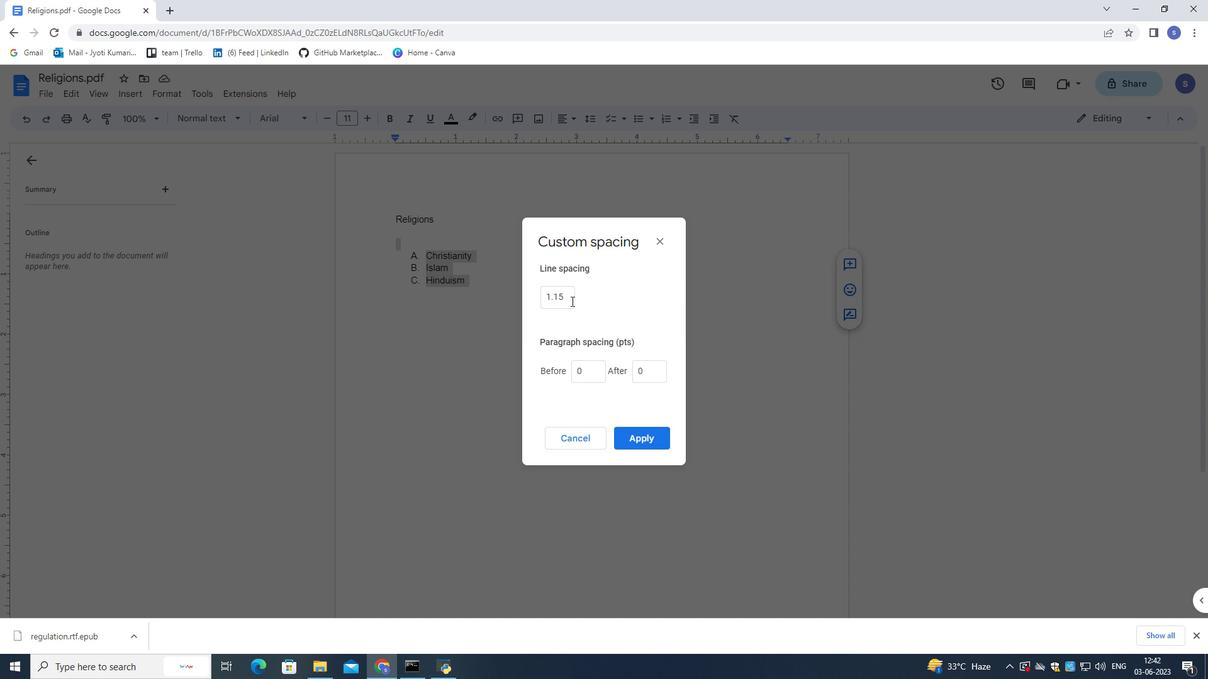 
Action: Mouse pressed left at (572, 293)
Screenshot: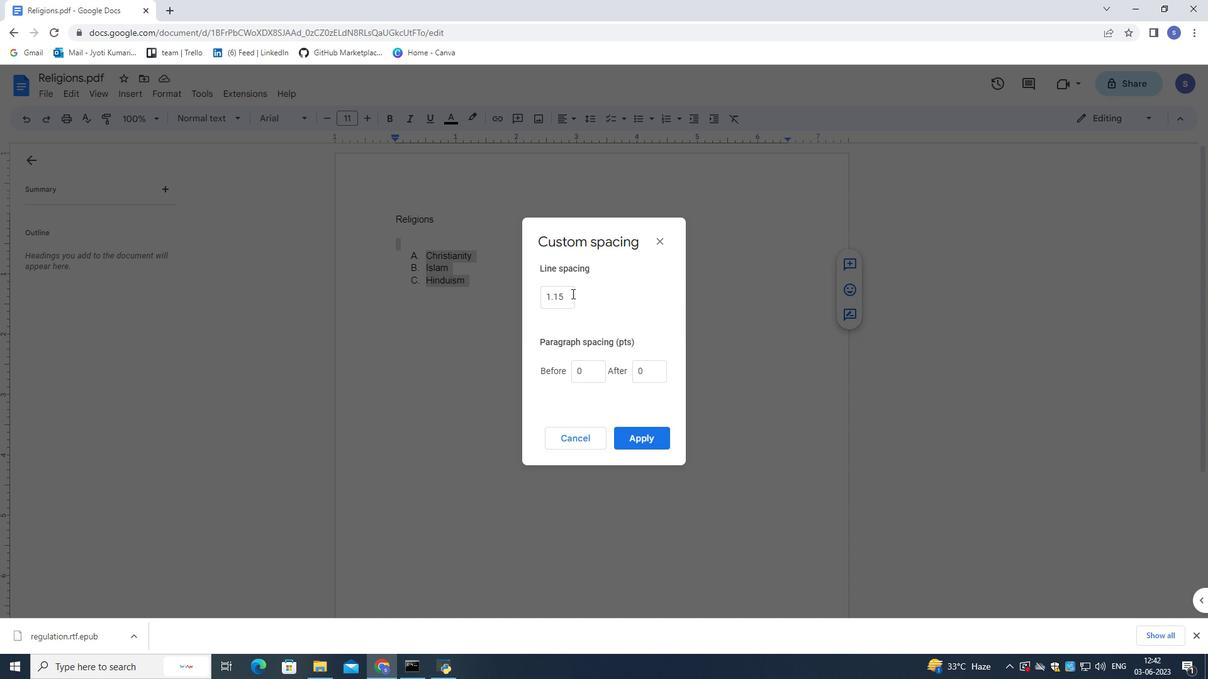 
Action: Mouse moved to (559, 283)
Screenshot: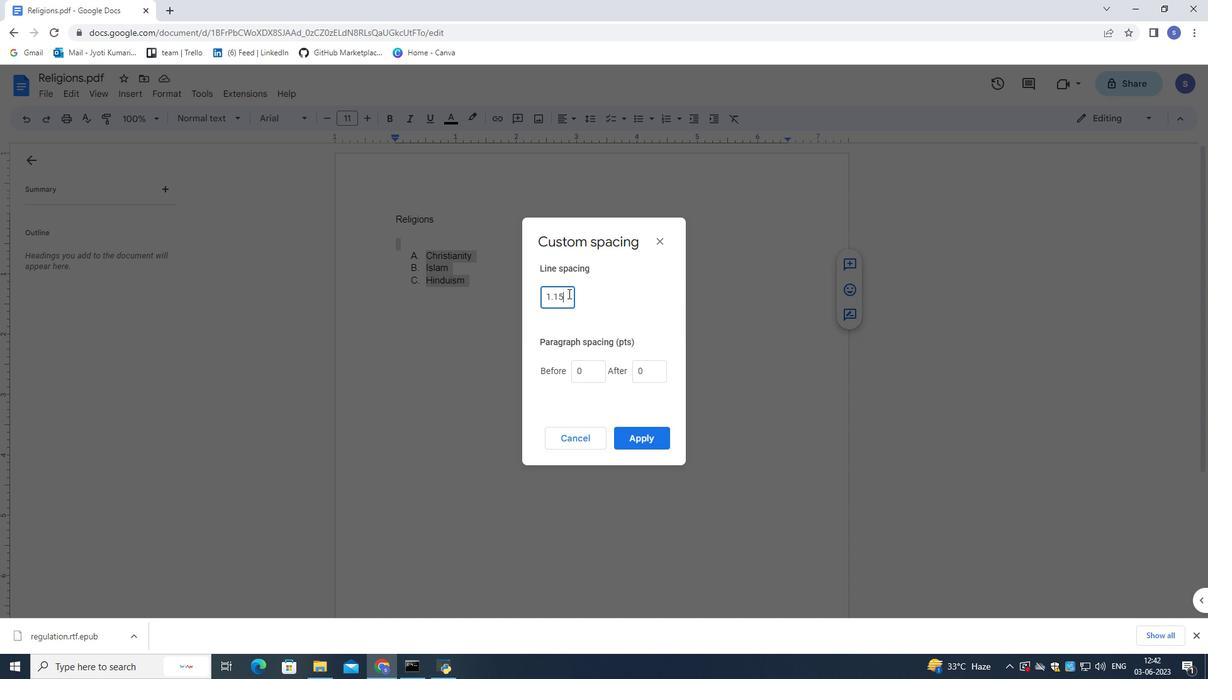 
Action: Key pressed <Key.backspace><Key.backspace><Key.backspace><Key.backspace><Key.backspace><Key.backspace><Key.backspace><Key.backspace><Key.backspace><Key.backspace><Key.backspace><Key.backspace><Key.backspace>
Screenshot: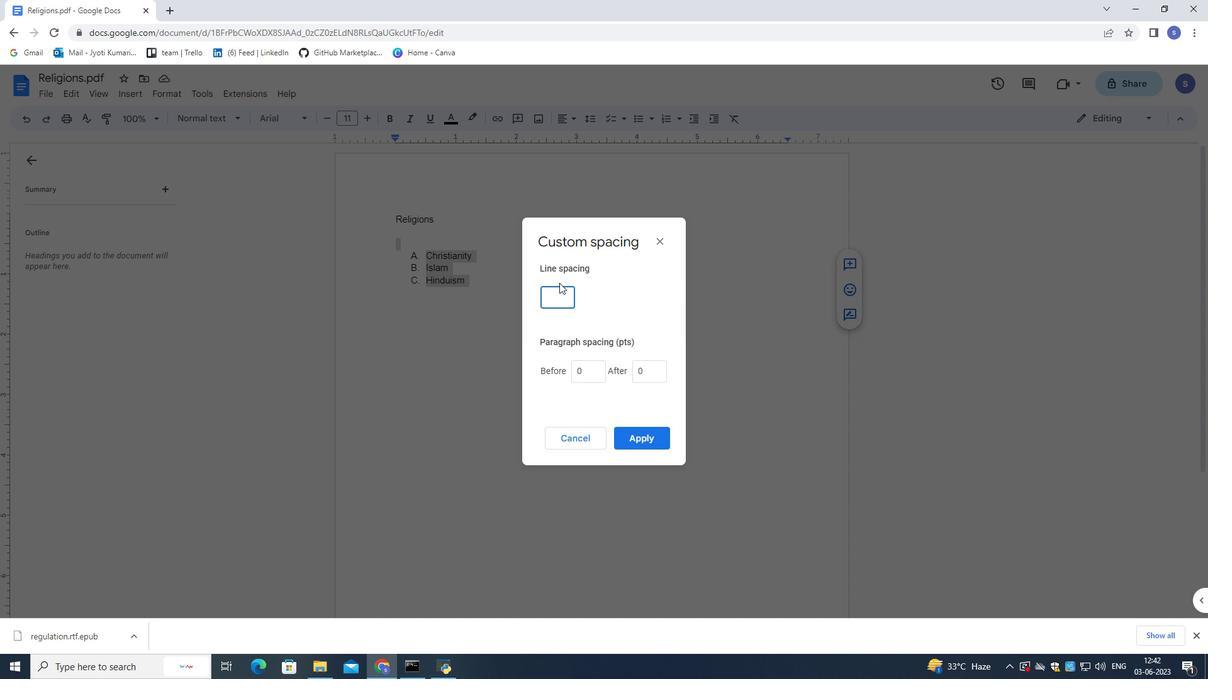 
Action: Mouse moved to (558, 281)
Screenshot: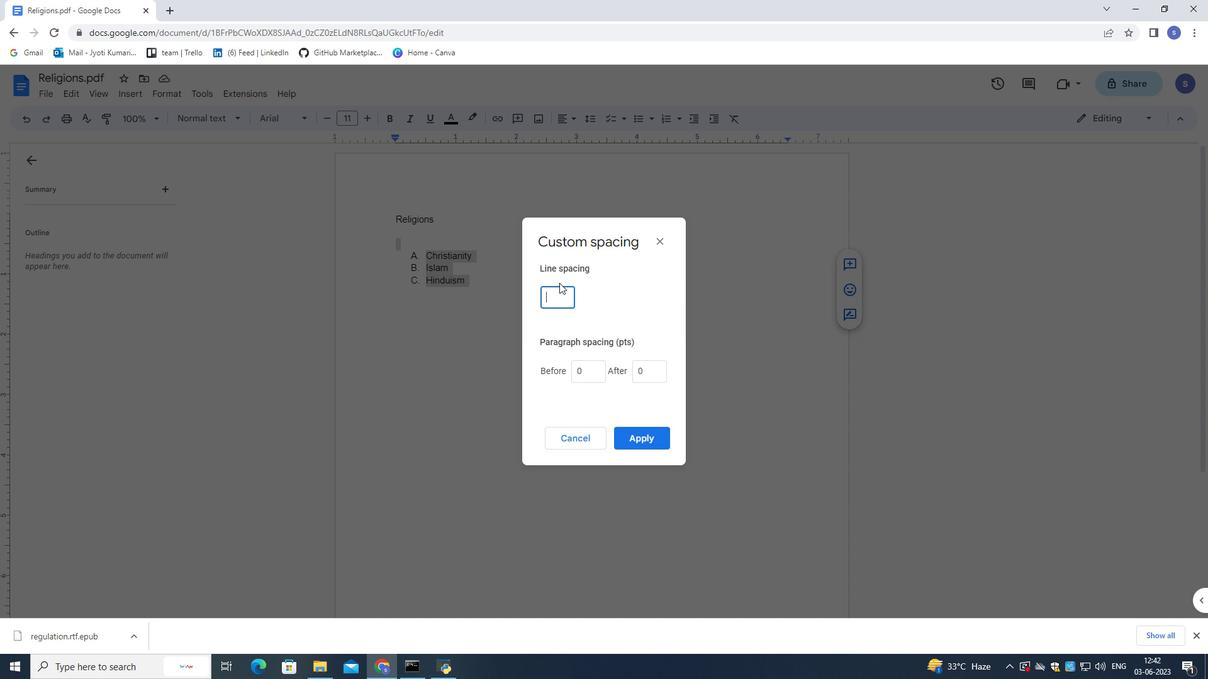 
Action: Key pressed 3
Screenshot: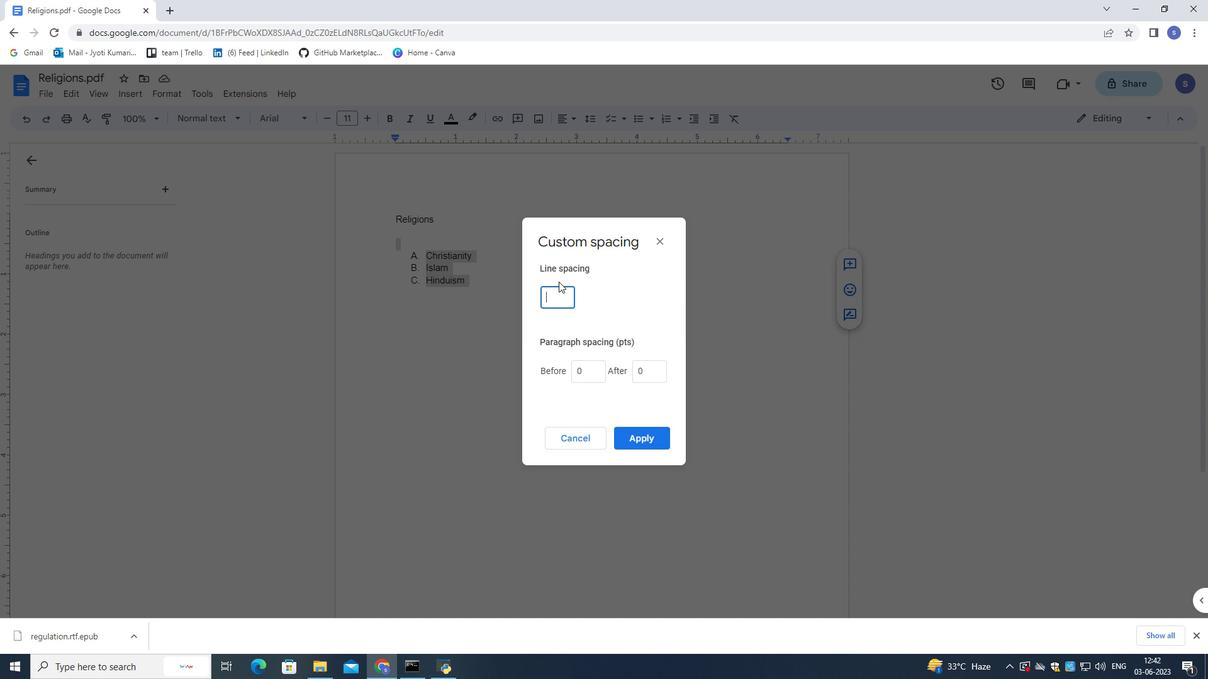 
Action: Mouse moved to (643, 432)
Screenshot: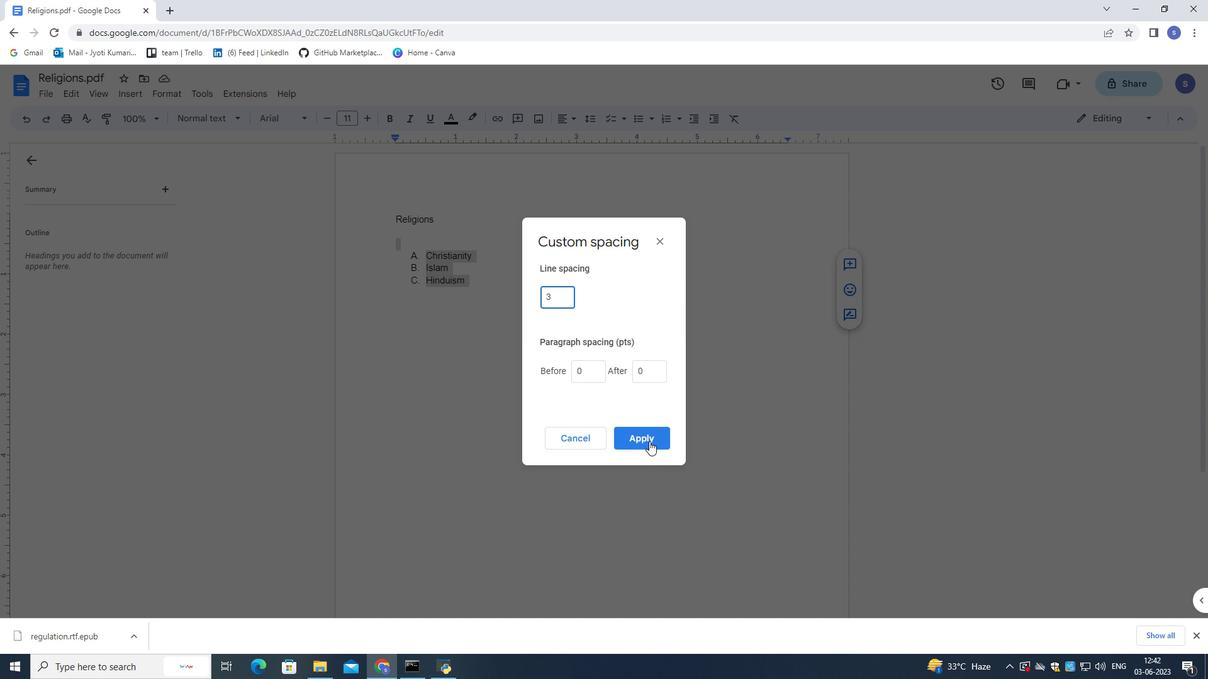 
Action: Mouse pressed left at (643, 432)
Screenshot: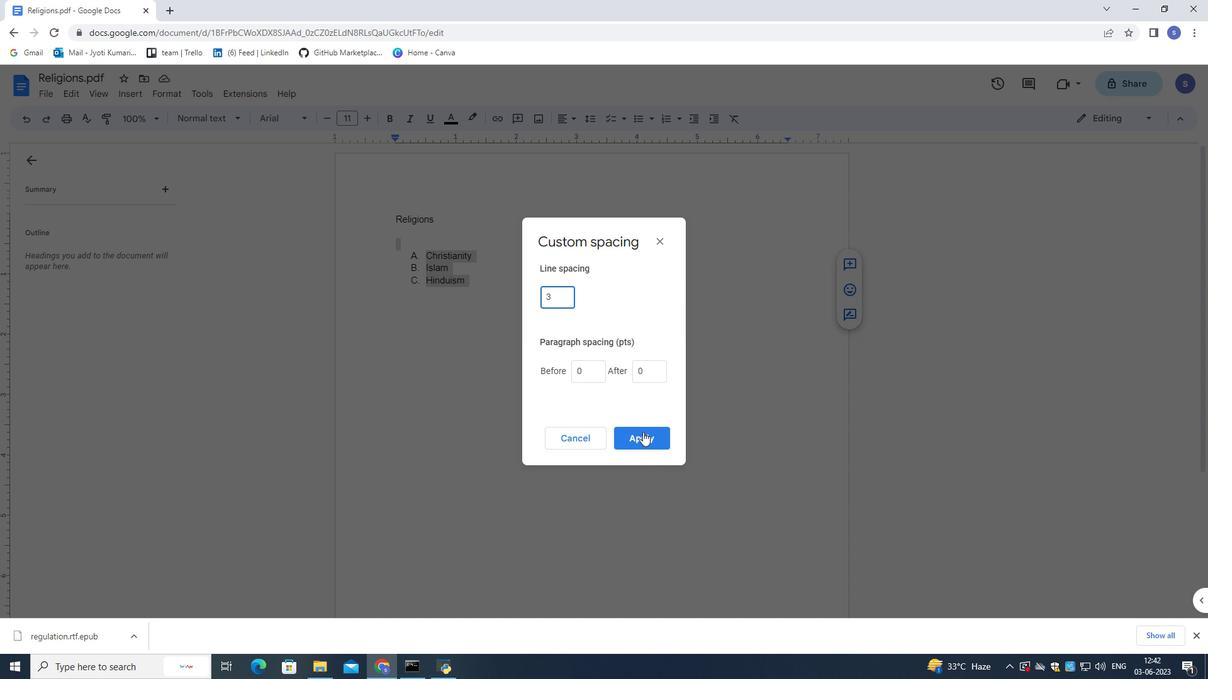 
Action: Mouse moved to (439, 204)
Screenshot: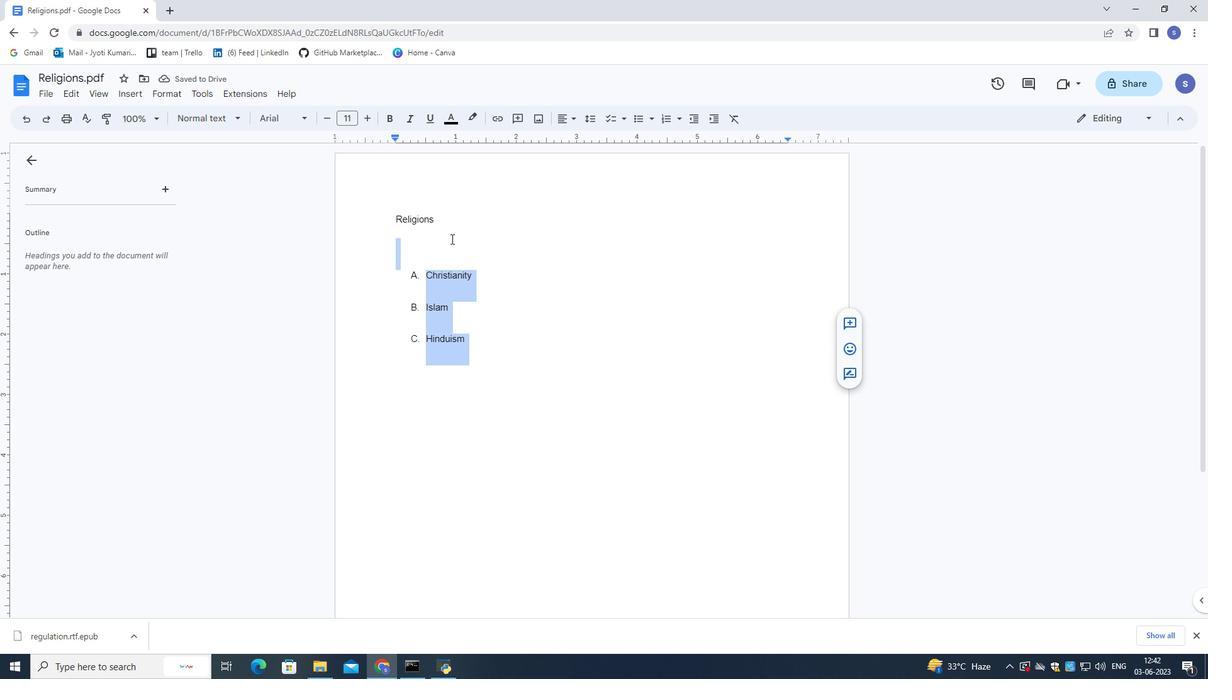 
Action: Mouse pressed left at (439, 204)
Screenshot: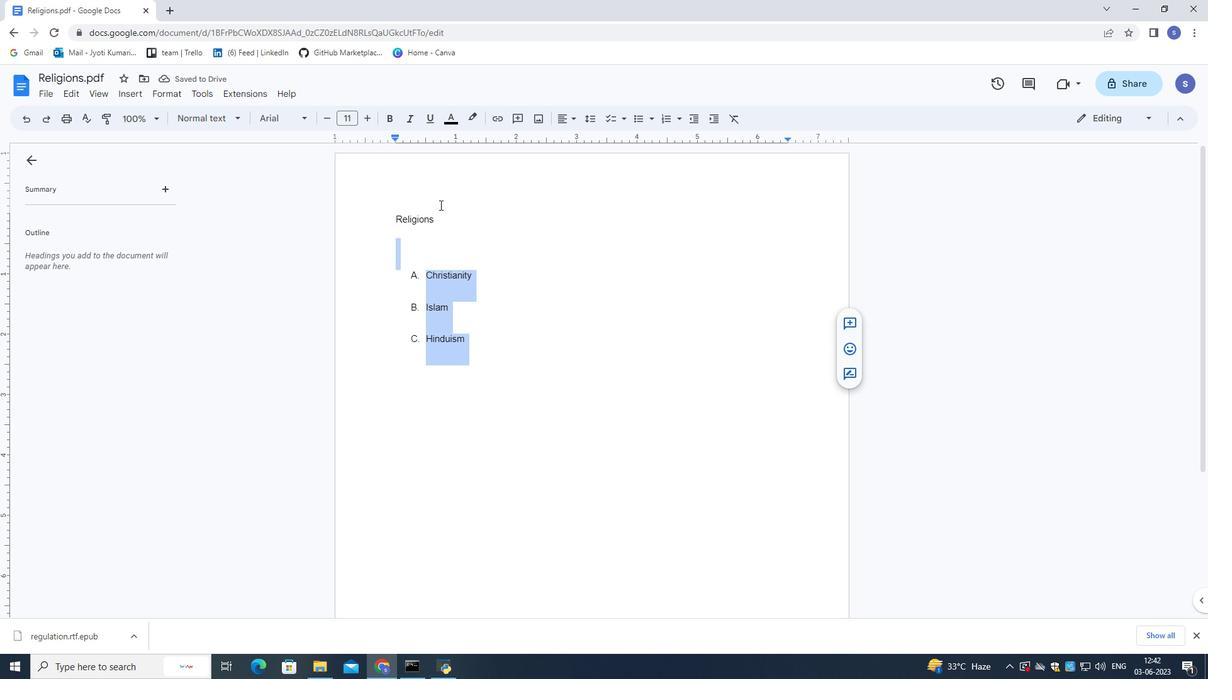 
Action: Mouse moved to (444, 212)
Screenshot: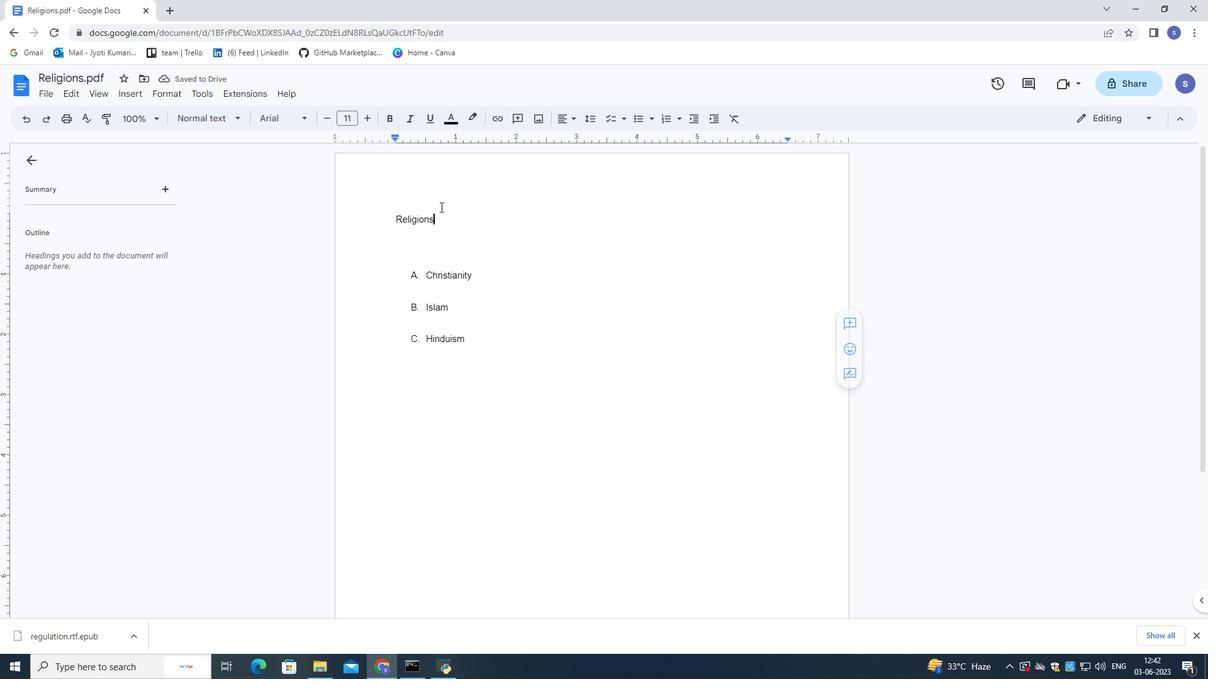 
Action: Mouse pressed left at (444, 212)
Screenshot: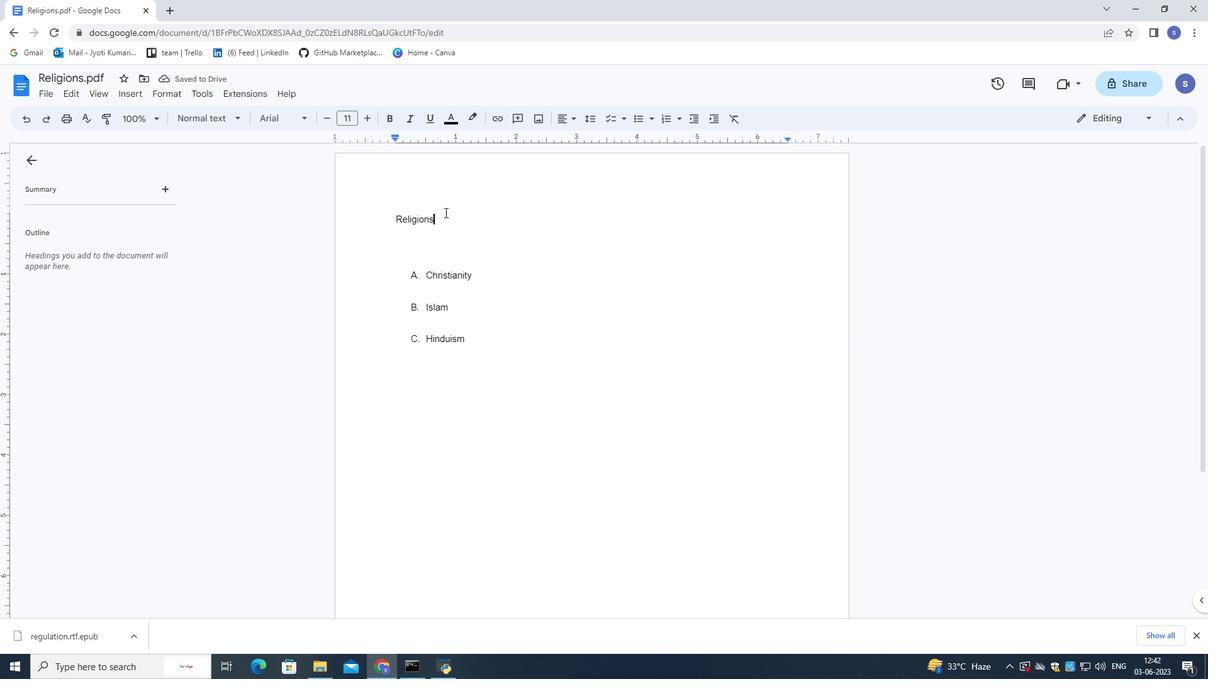 
Action: Mouse moved to (369, 120)
Screenshot: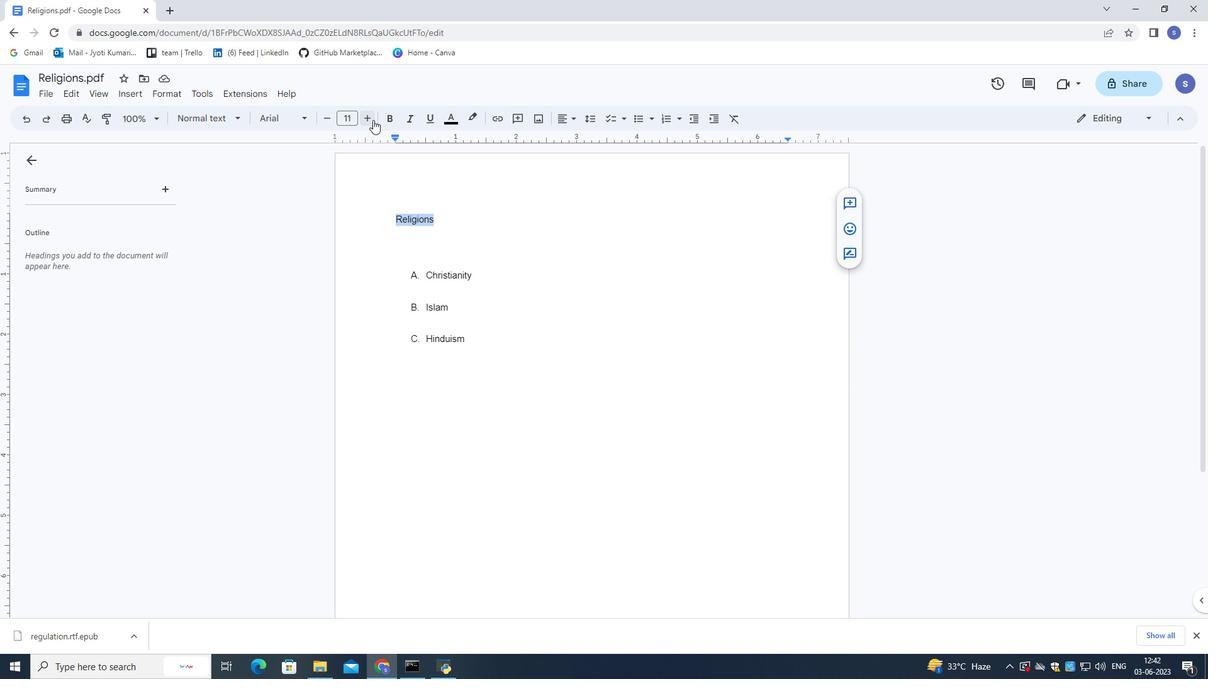 
Action: Mouse pressed left at (369, 120)
Screenshot: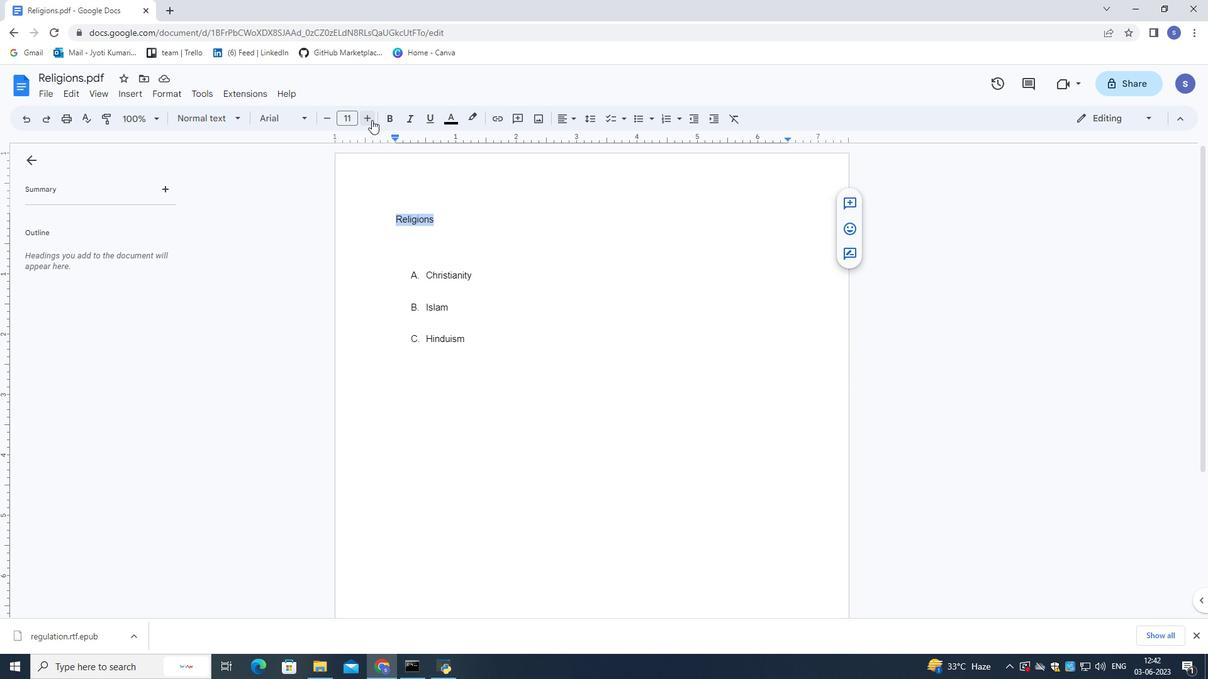 
Action: Mouse pressed left at (369, 120)
Screenshot: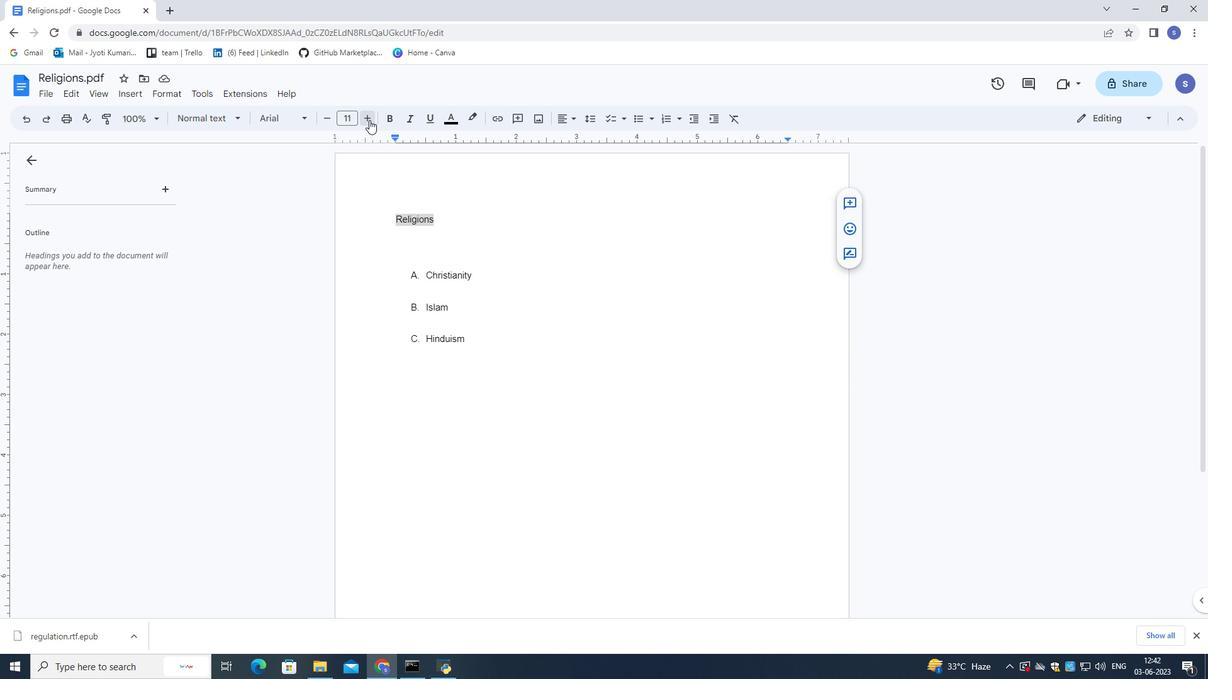 
Action: Mouse pressed left at (369, 120)
Screenshot: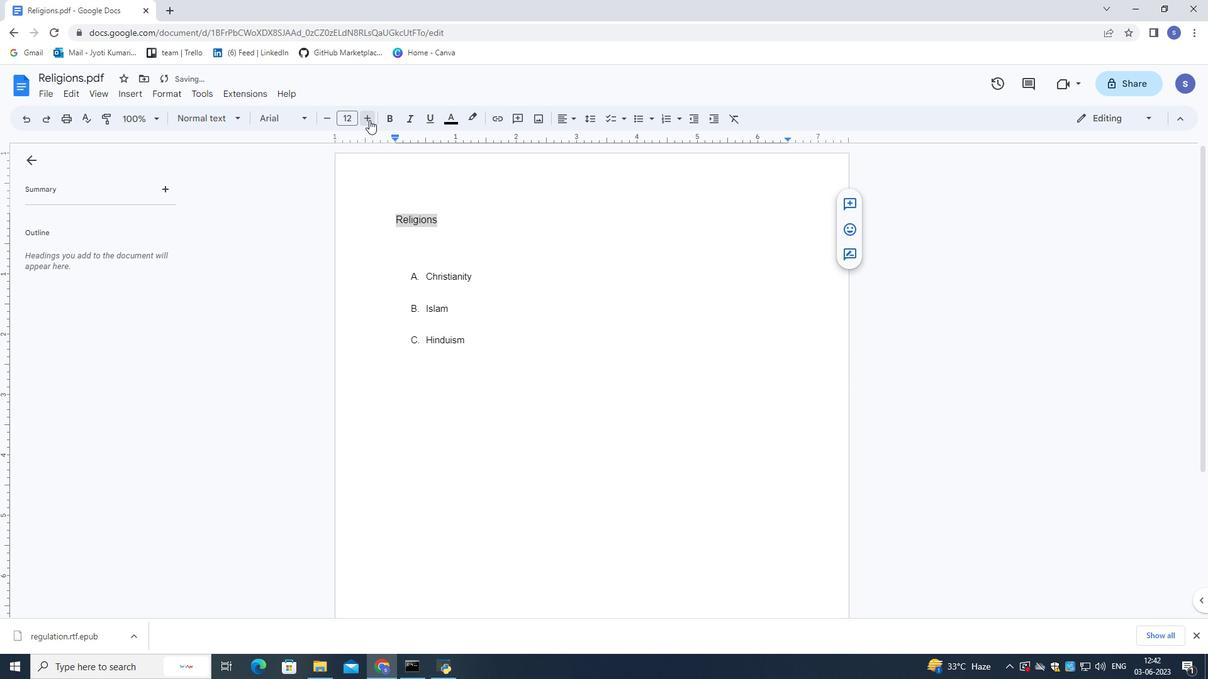 
Action: Mouse moved to (369, 120)
Screenshot: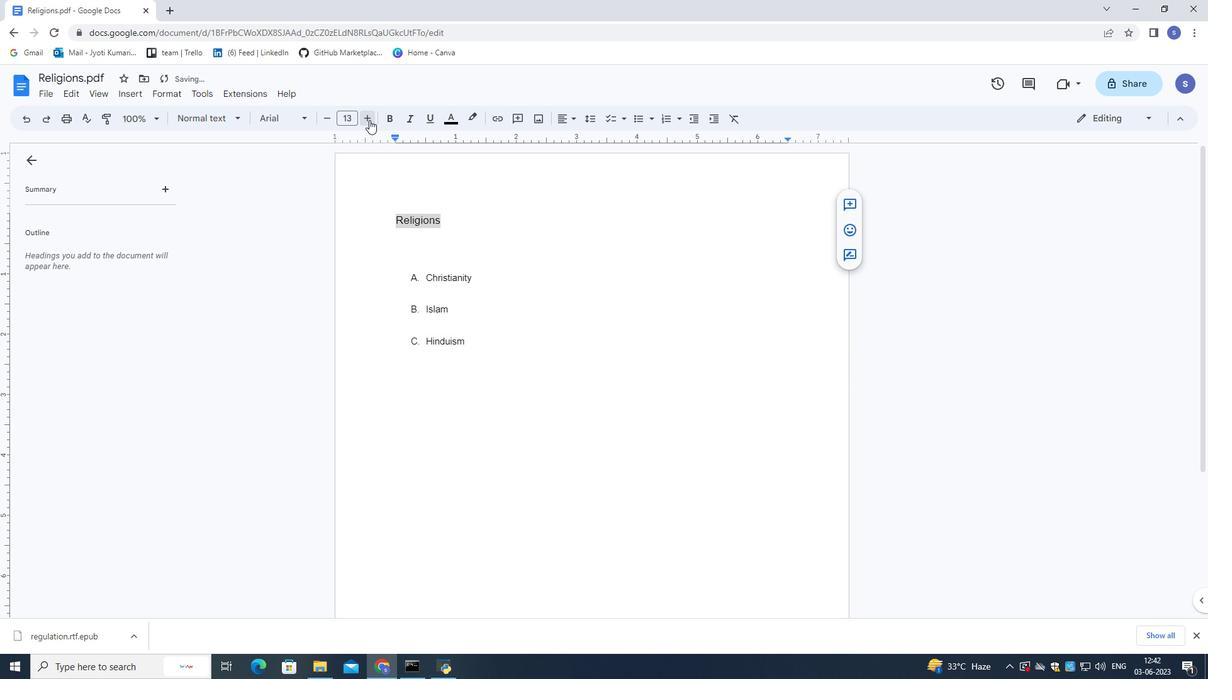 
Action: Mouse pressed left at (369, 120)
Screenshot: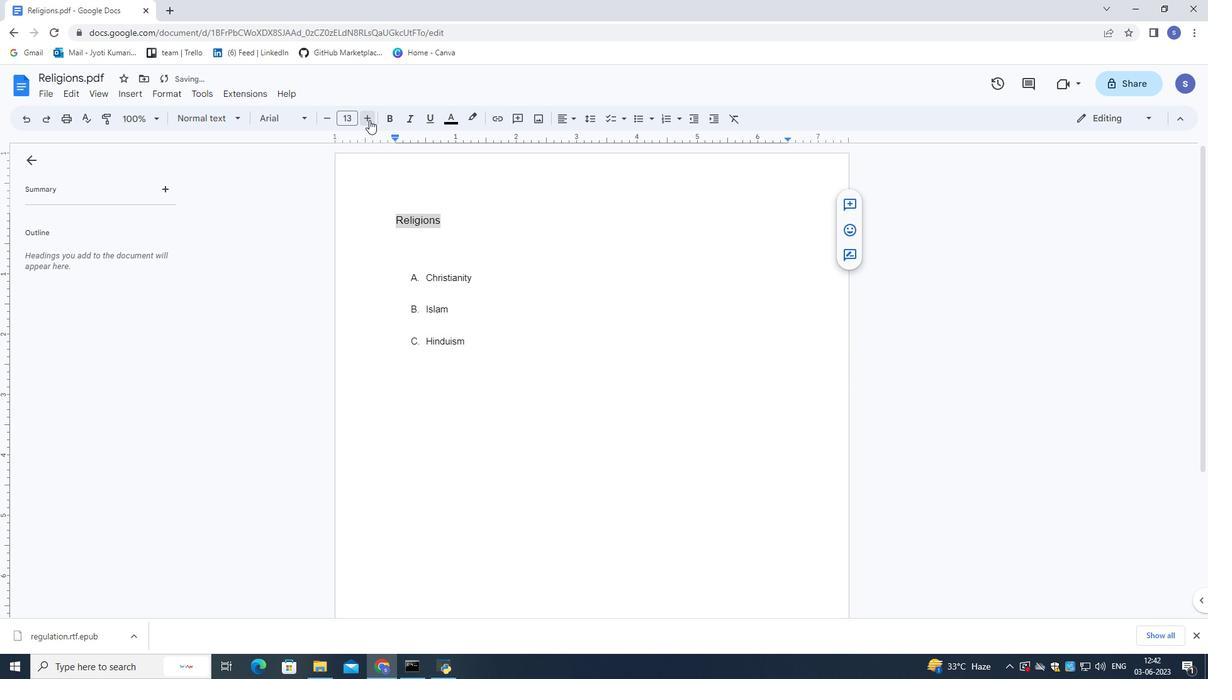 
Action: Mouse pressed left at (369, 120)
Screenshot: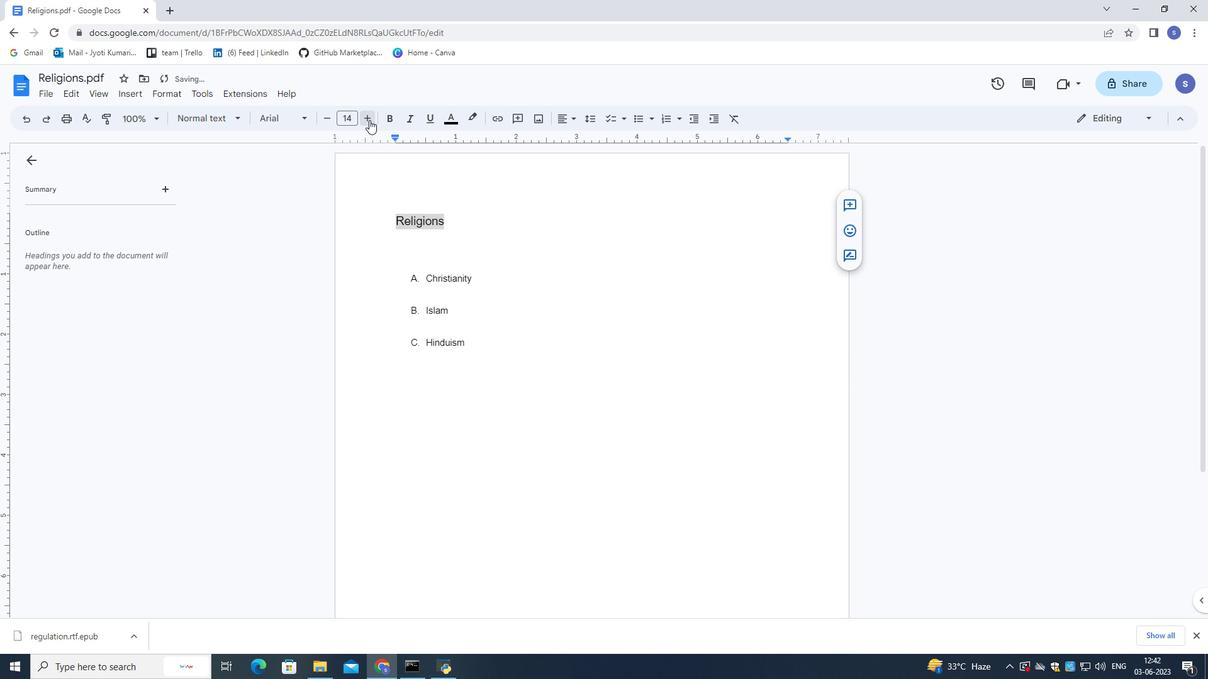 
Action: Mouse pressed left at (369, 120)
Screenshot: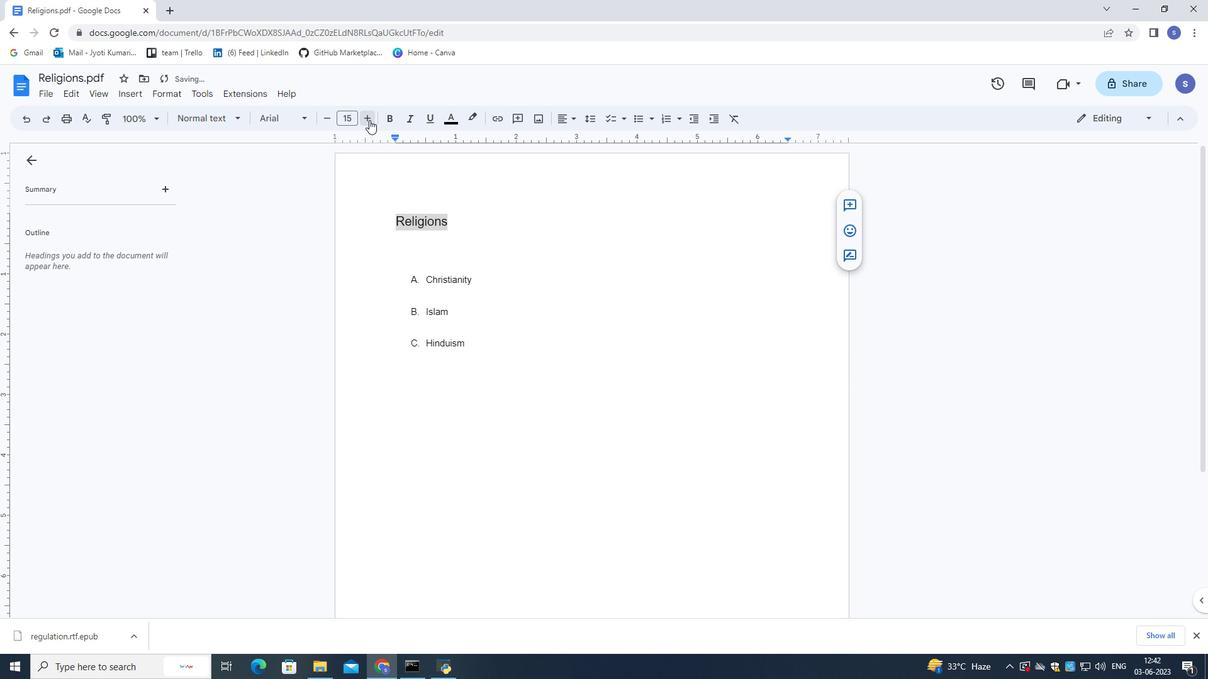 
Action: Mouse pressed left at (369, 120)
Screenshot: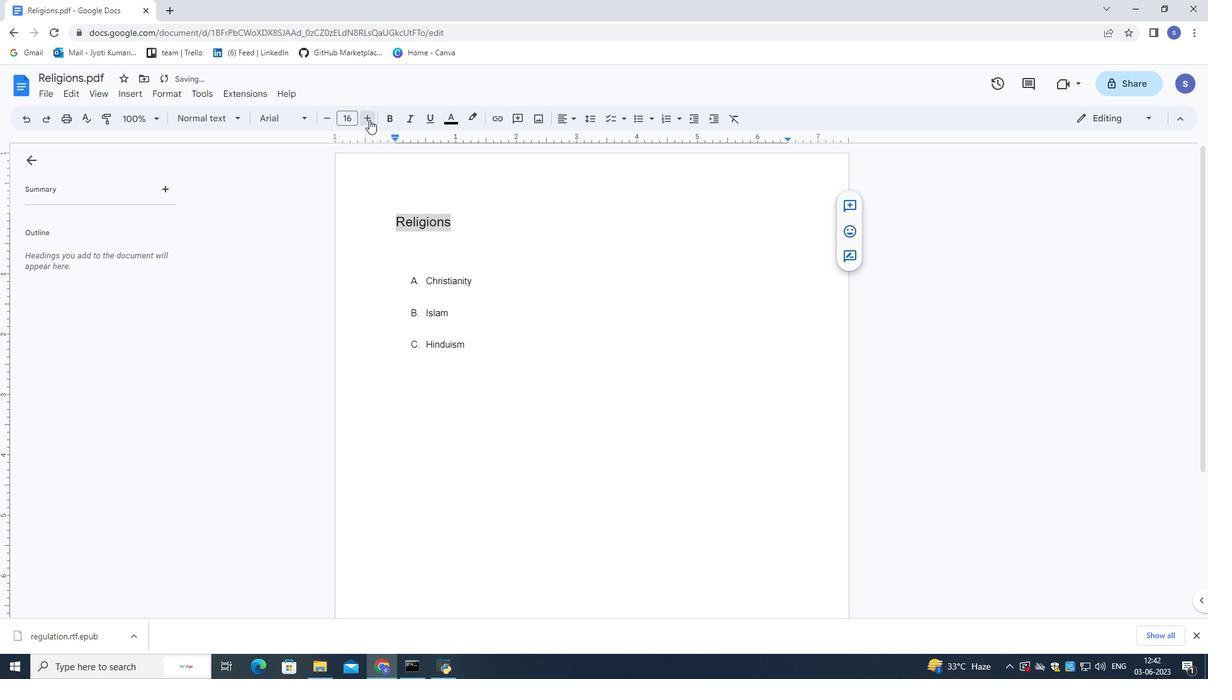
Action: Mouse moved to (544, 223)
Screenshot: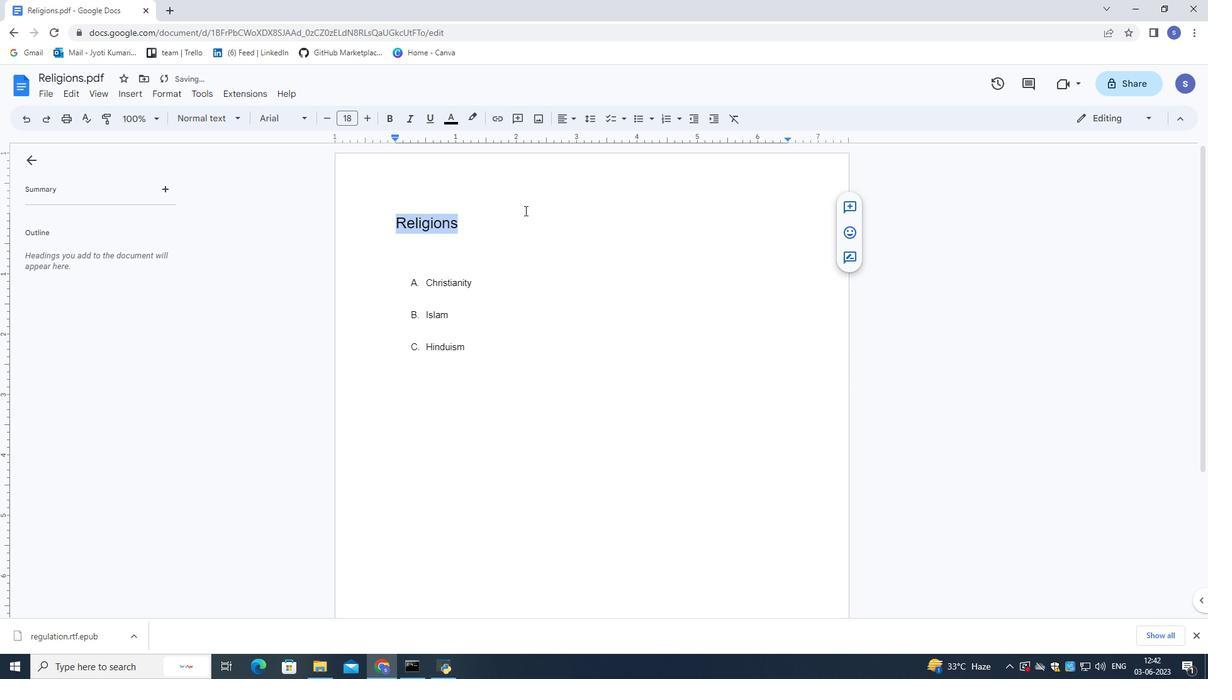 
Action: Mouse pressed left at (544, 223)
Screenshot: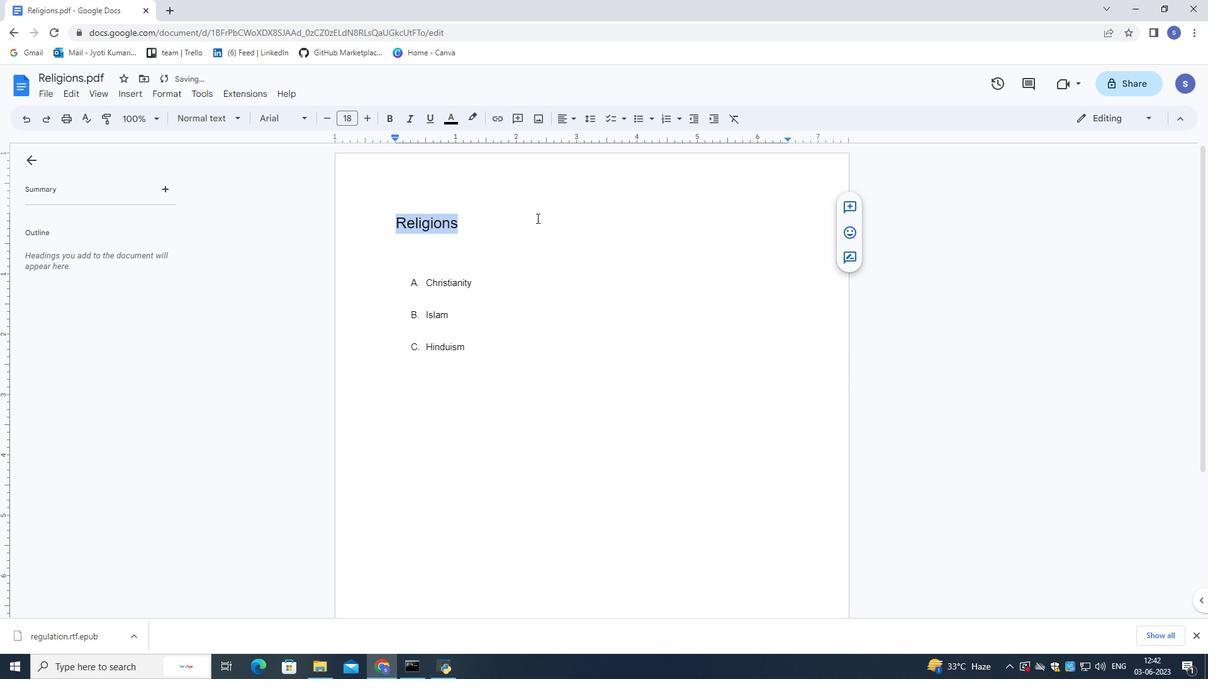 
